 Task: Toggle the complete function calls in the suggest.
Action: Mouse moved to (16, 524)
Screenshot: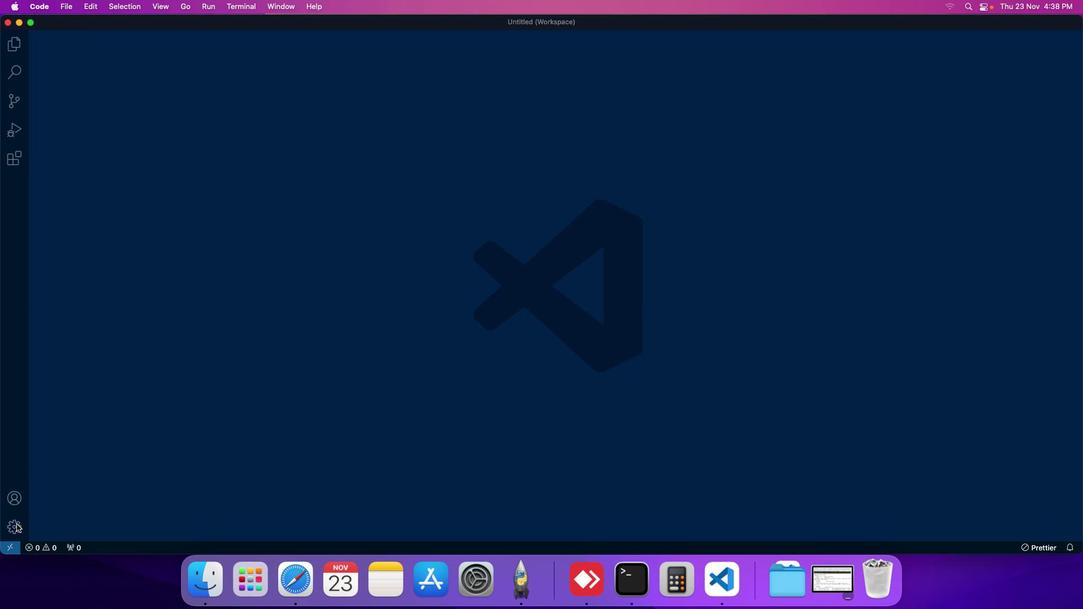 
Action: Mouse pressed left at (16, 524)
Screenshot: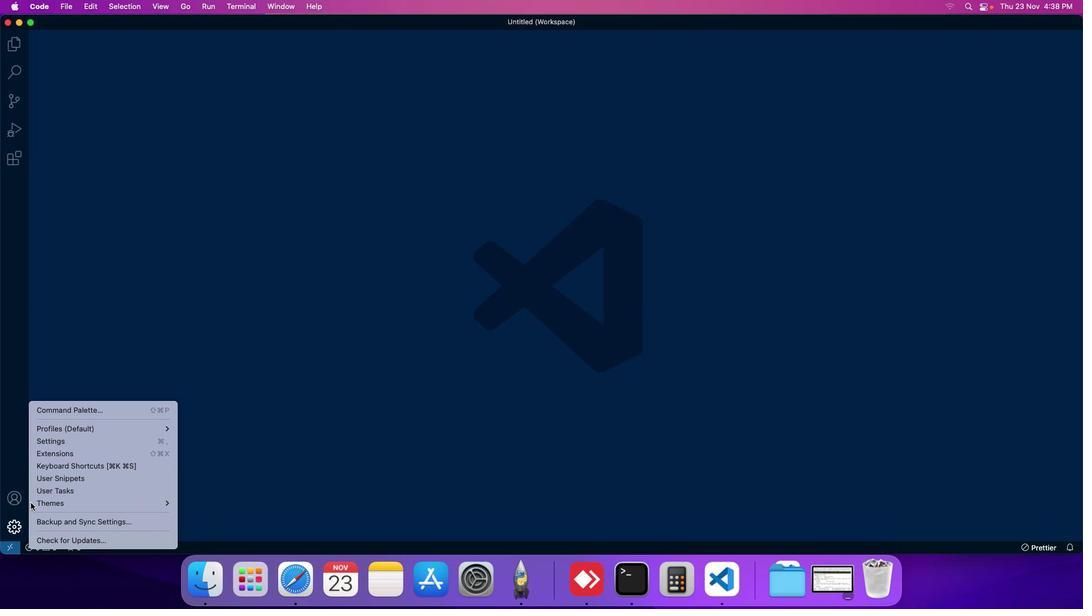 
Action: Mouse moved to (69, 440)
Screenshot: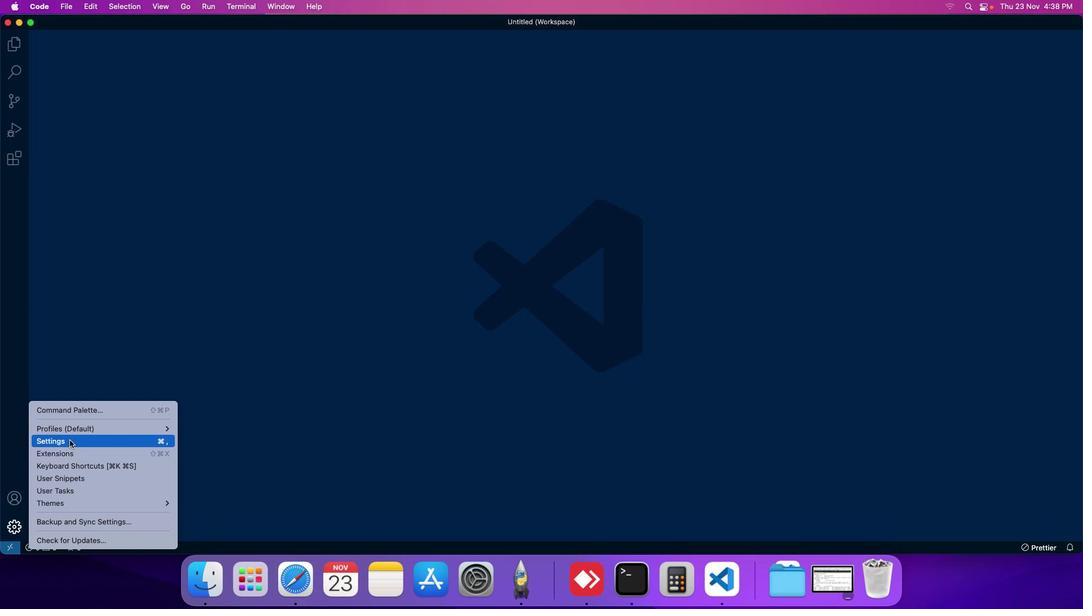 
Action: Mouse pressed left at (69, 440)
Screenshot: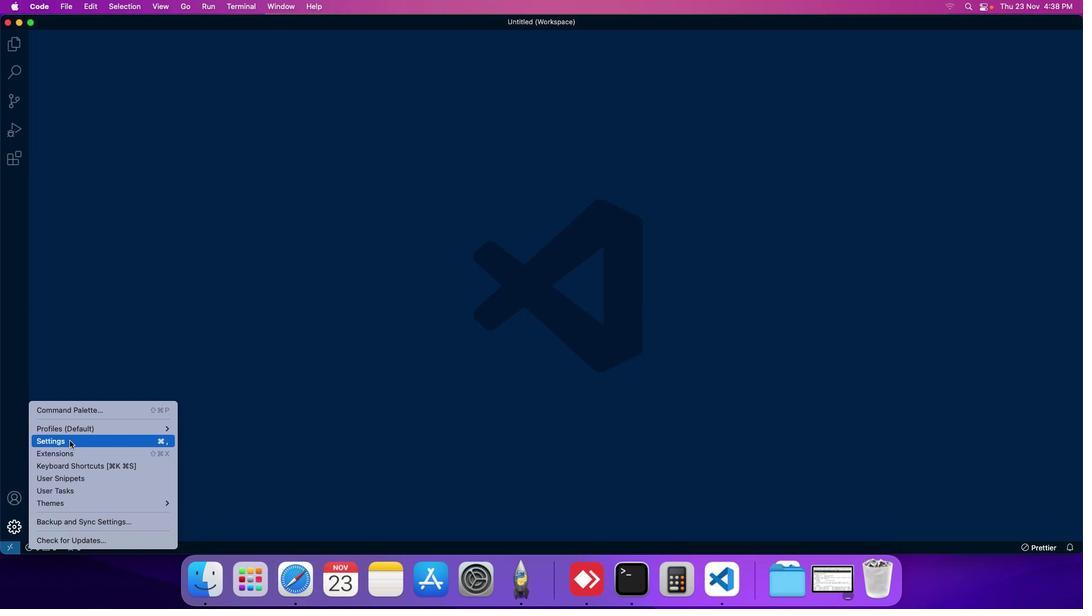 
Action: Mouse moved to (254, 94)
Screenshot: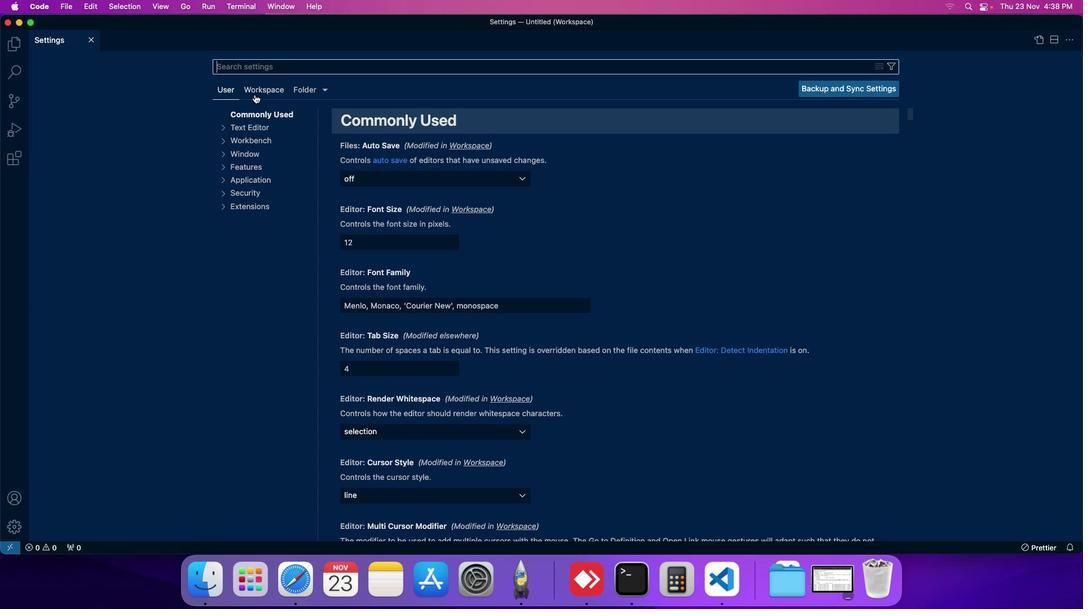 
Action: Mouse pressed left at (254, 94)
Screenshot: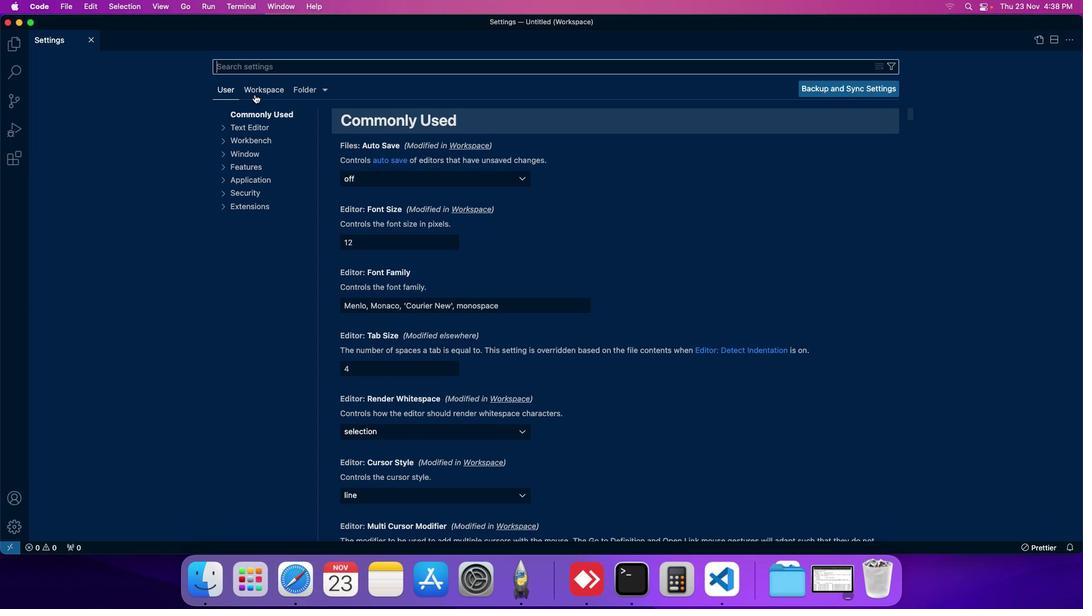 
Action: Mouse moved to (257, 196)
Screenshot: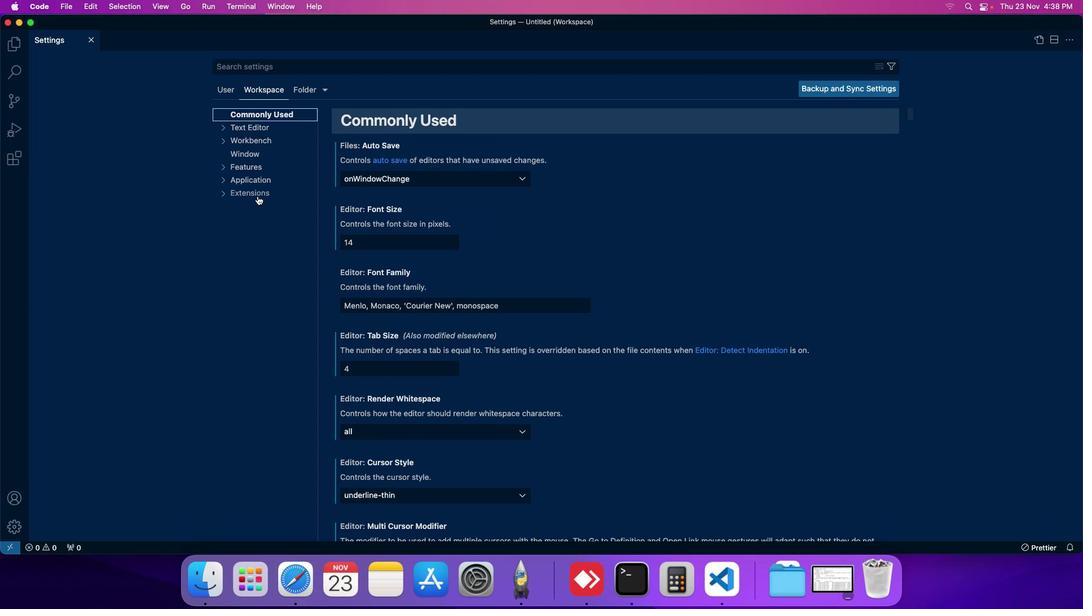 
Action: Mouse pressed left at (257, 196)
Screenshot: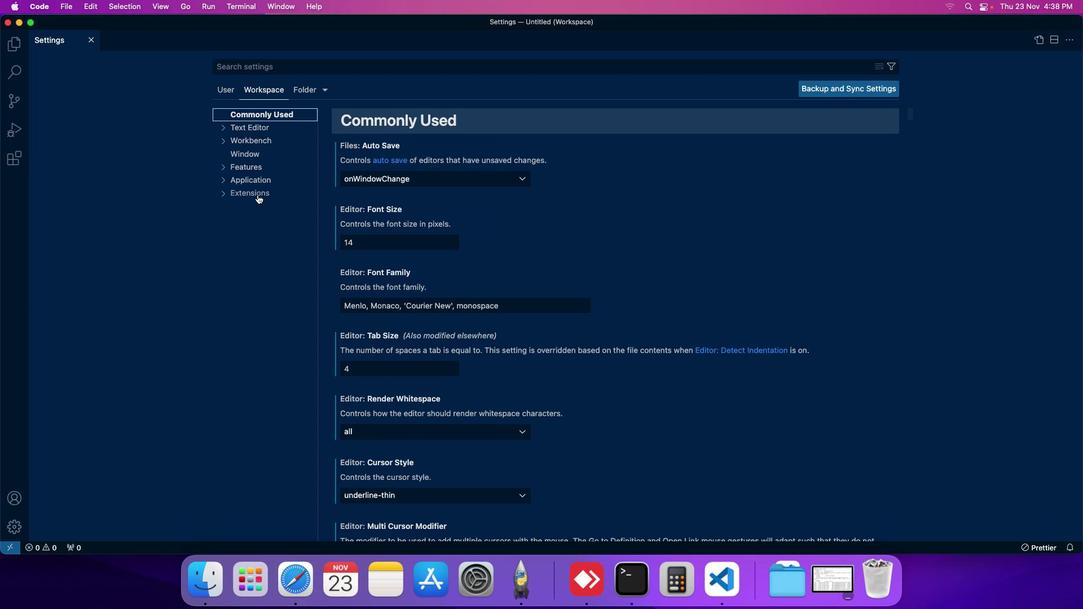 
Action: Mouse moved to (256, 480)
Screenshot: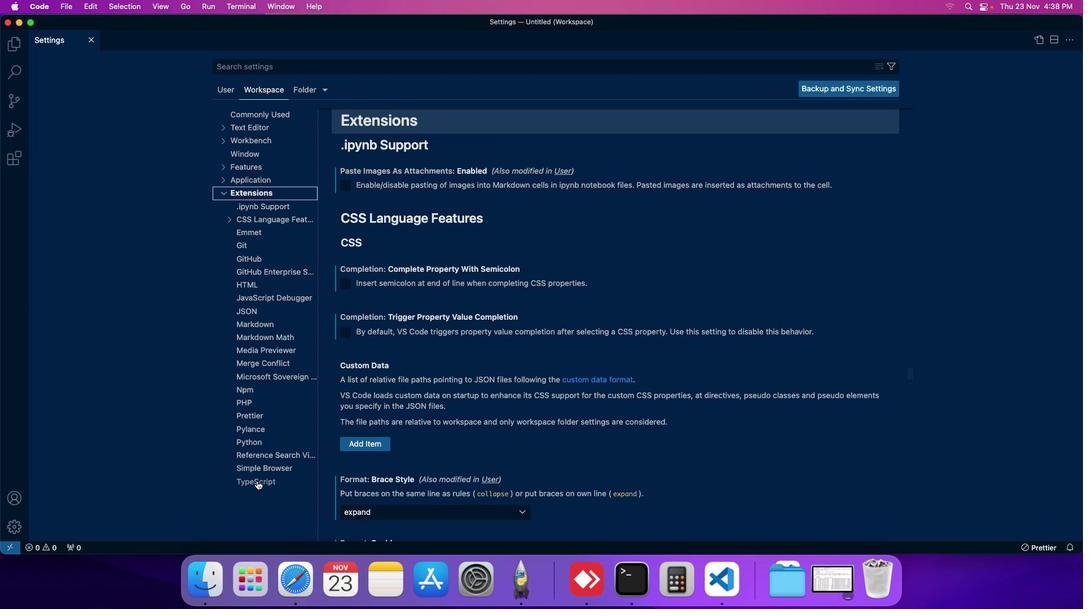 
Action: Mouse pressed left at (256, 480)
Screenshot: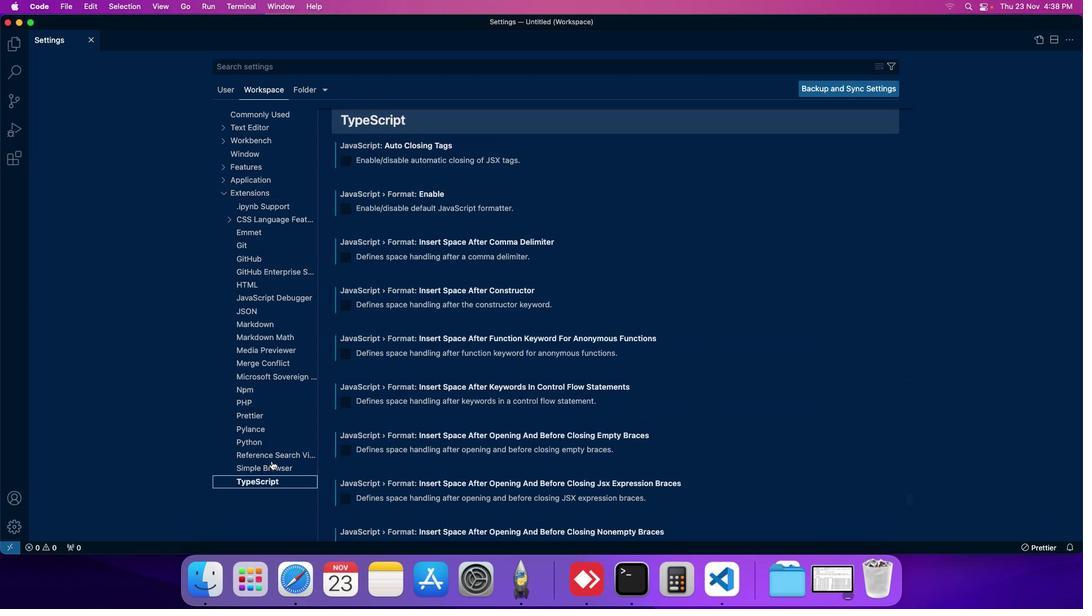 
Action: Mouse moved to (383, 427)
Screenshot: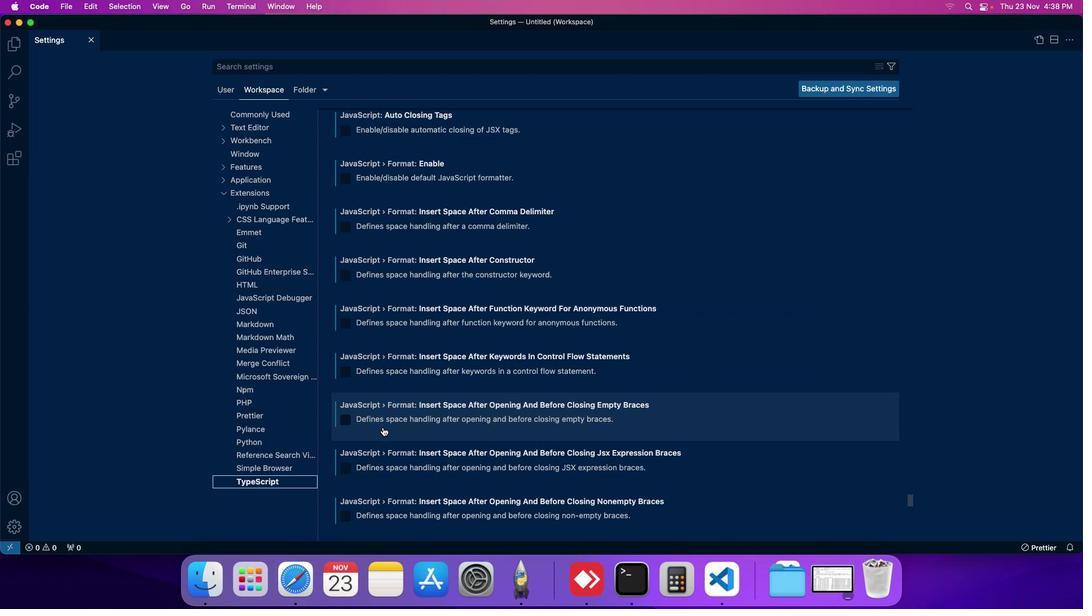 
Action: Mouse scrolled (383, 427) with delta (0, 0)
Screenshot: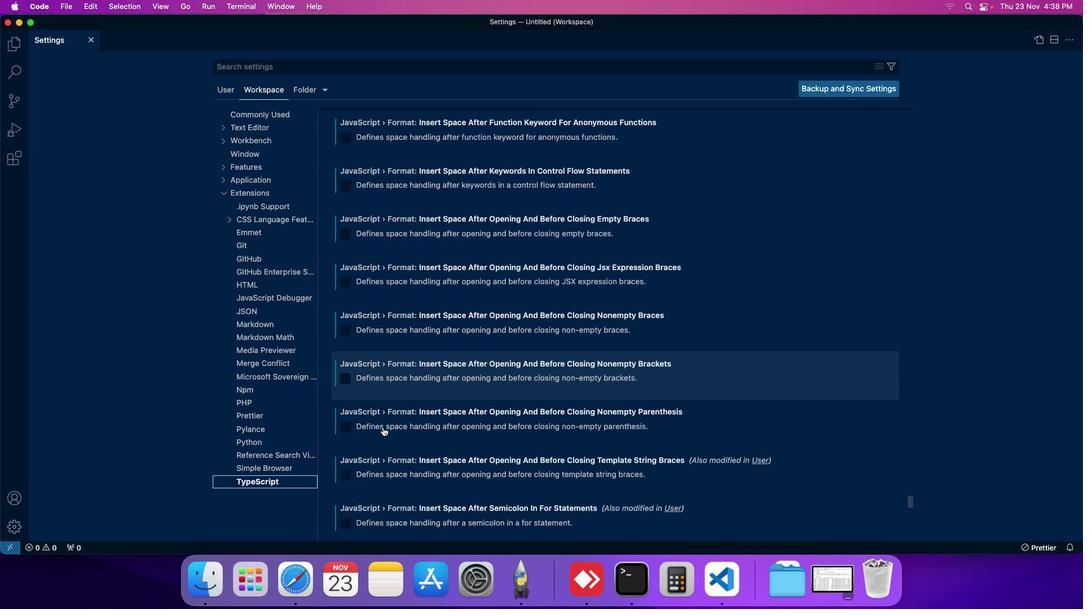 
Action: Mouse scrolled (383, 427) with delta (0, 0)
Screenshot: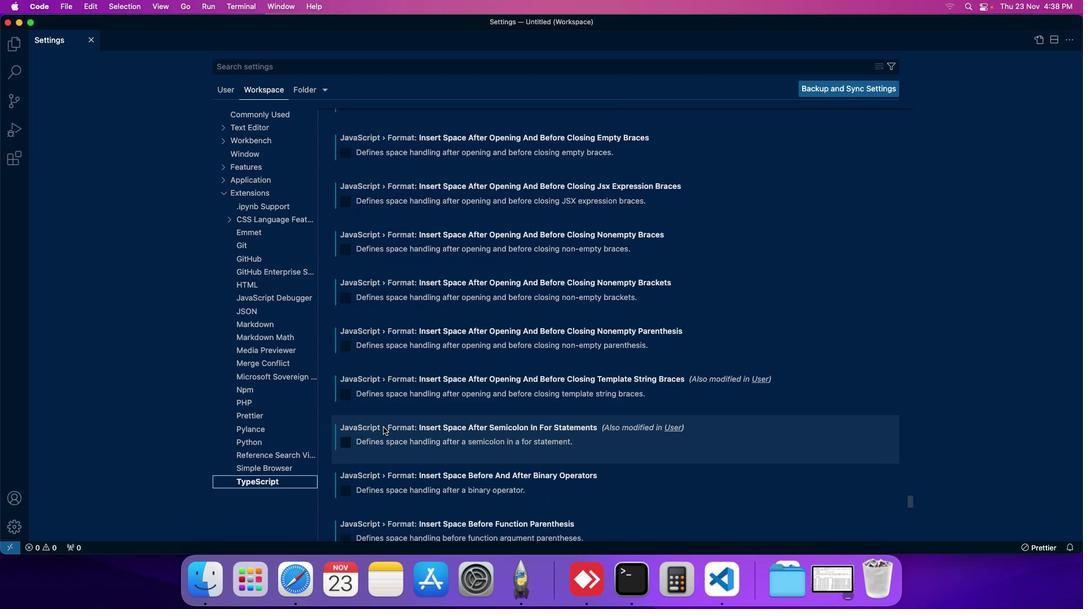 
Action: Mouse moved to (383, 427)
Screenshot: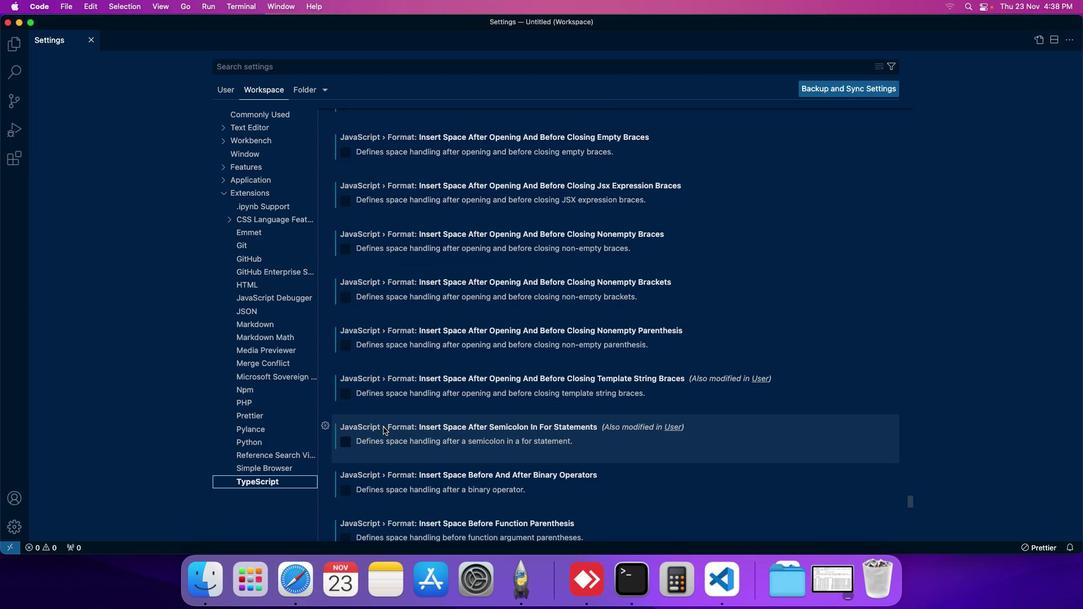 
Action: Mouse scrolled (383, 427) with delta (0, 0)
Screenshot: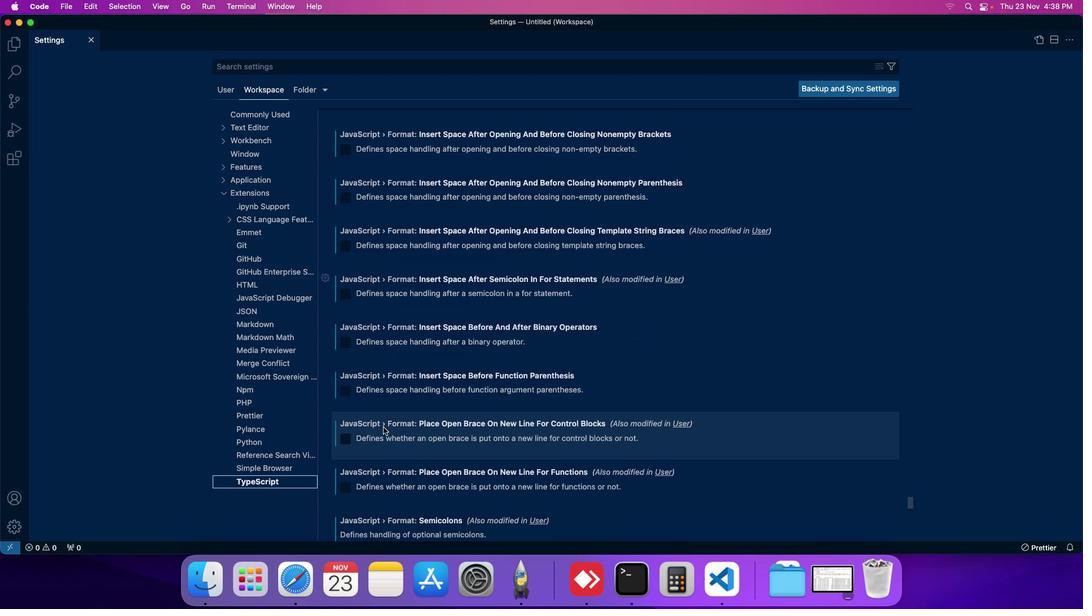 
Action: Mouse scrolled (383, 427) with delta (0, 0)
Screenshot: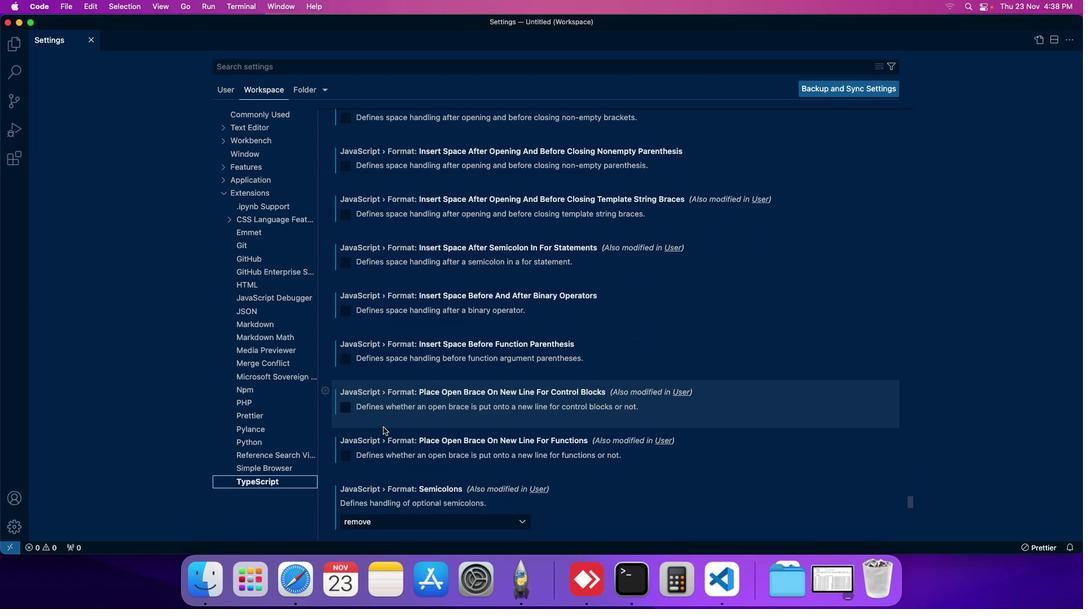 
Action: Mouse scrolled (383, 427) with delta (0, 0)
Screenshot: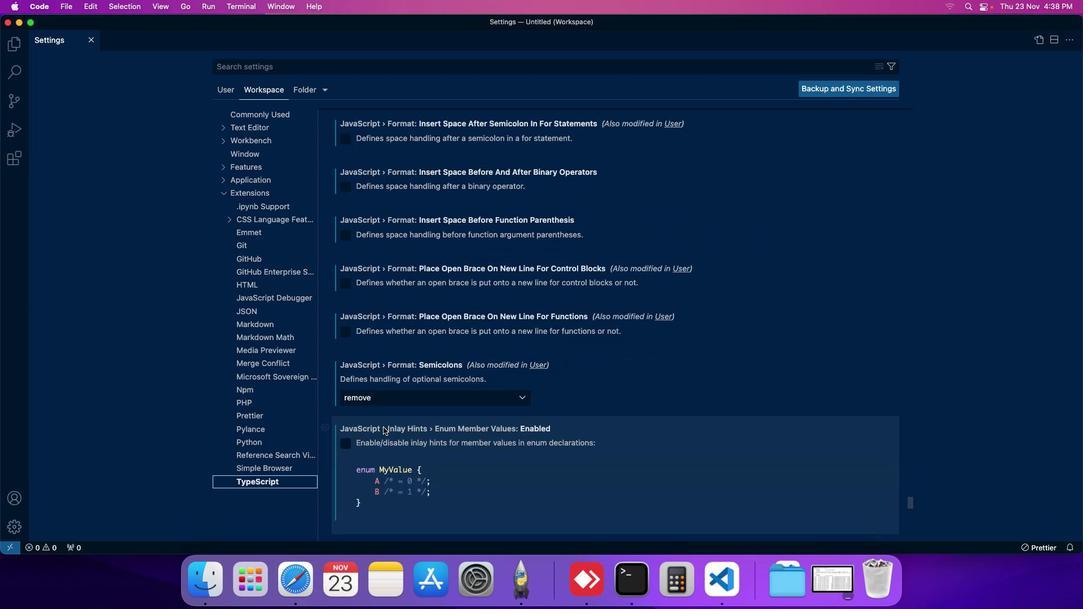 
Action: Mouse scrolled (383, 427) with delta (0, 0)
Screenshot: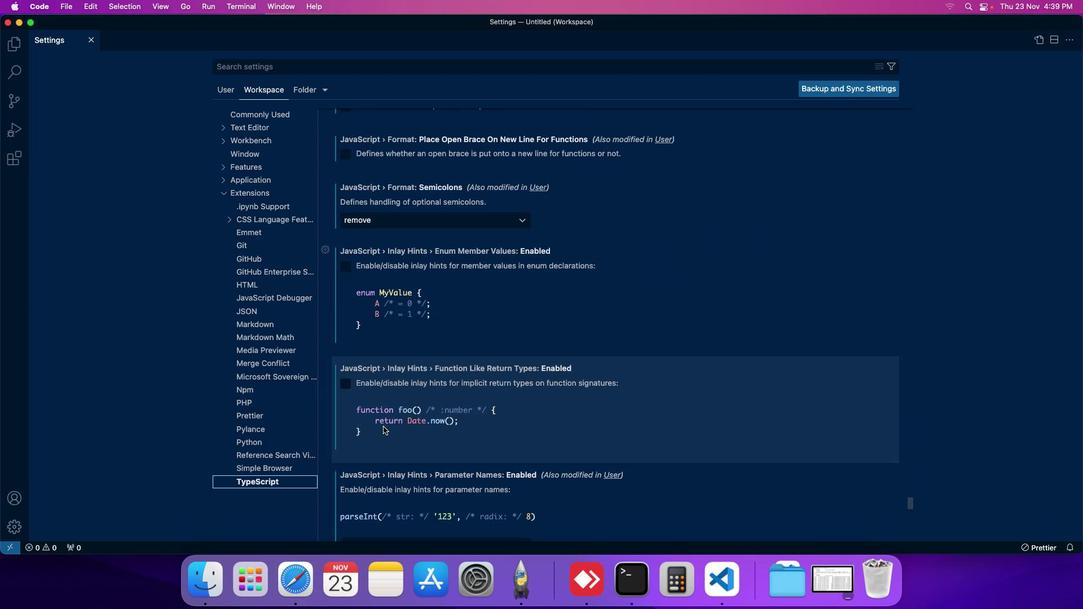 
Action: Mouse scrolled (383, 427) with delta (0, 0)
Screenshot: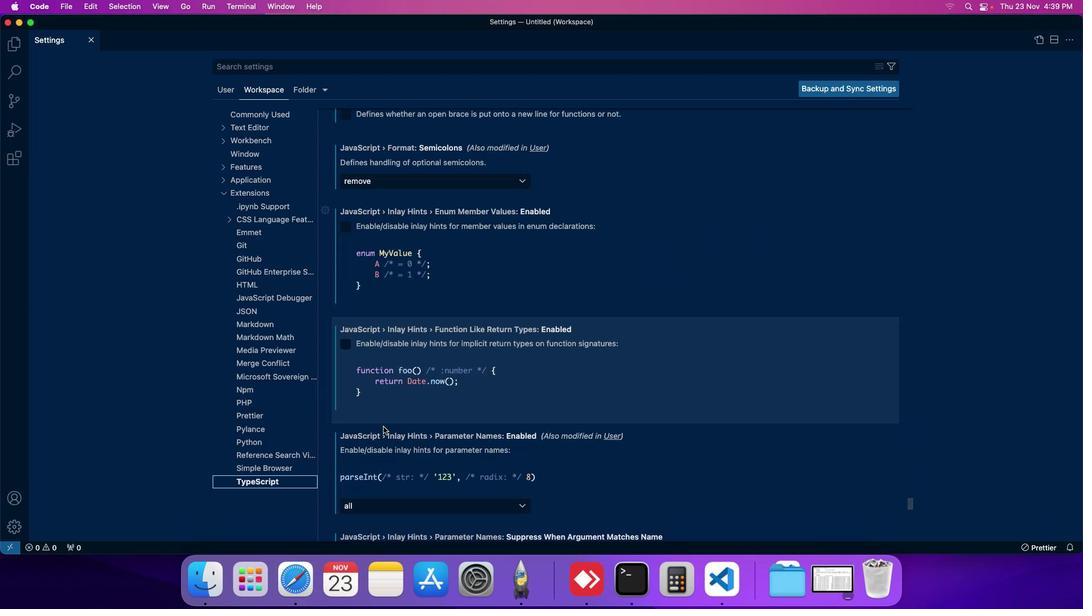 
Action: Mouse moved to (383, 426)
Screenshot: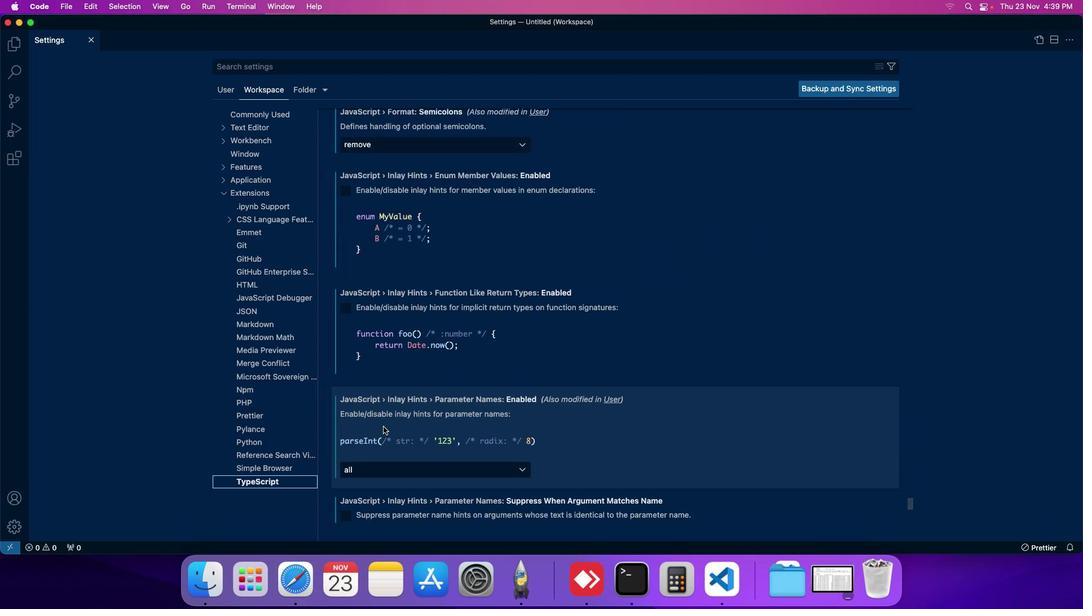 
Action: Mouse scrolled (383, 426) with delta (0, 0)
Screenshot: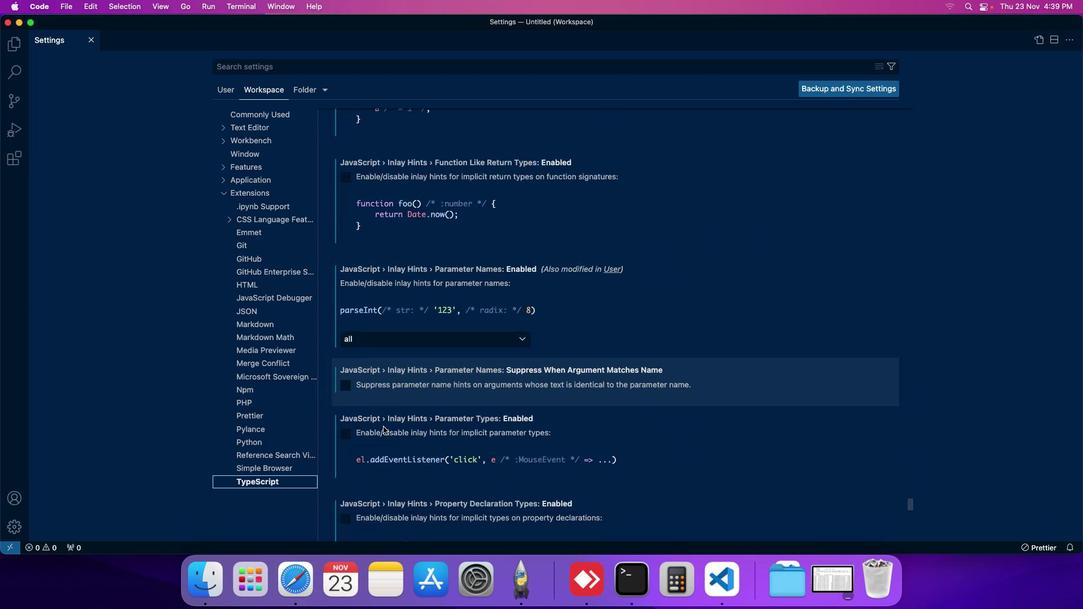 
Action: Mouse scrolled (383, 426) with delta (0, 0)
Screenshot: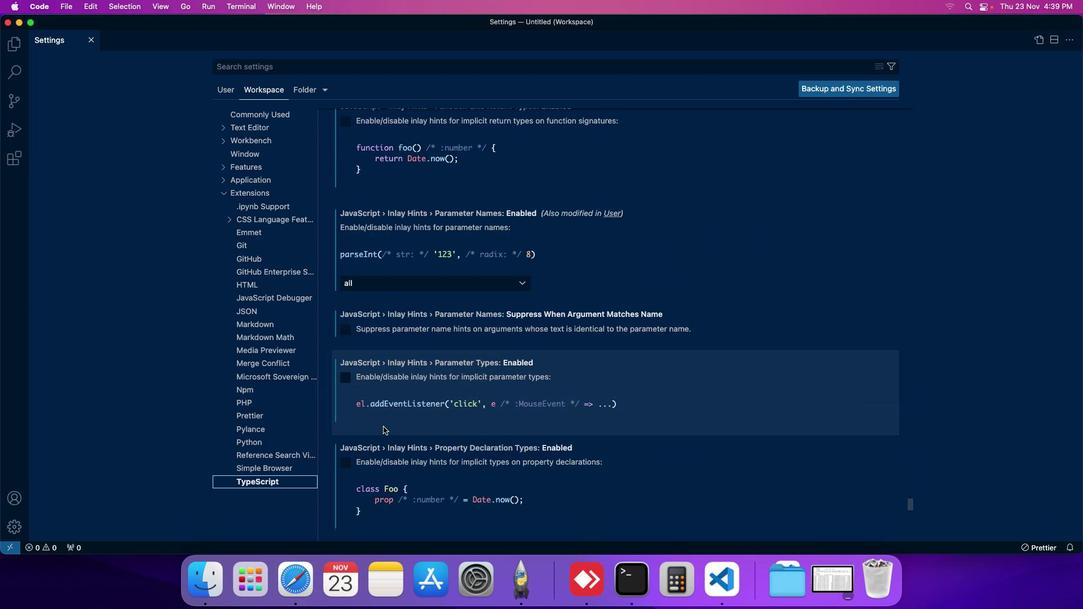 
Action: Mouse scrolled (383, 426) with delta (0, 0)
Screenshot: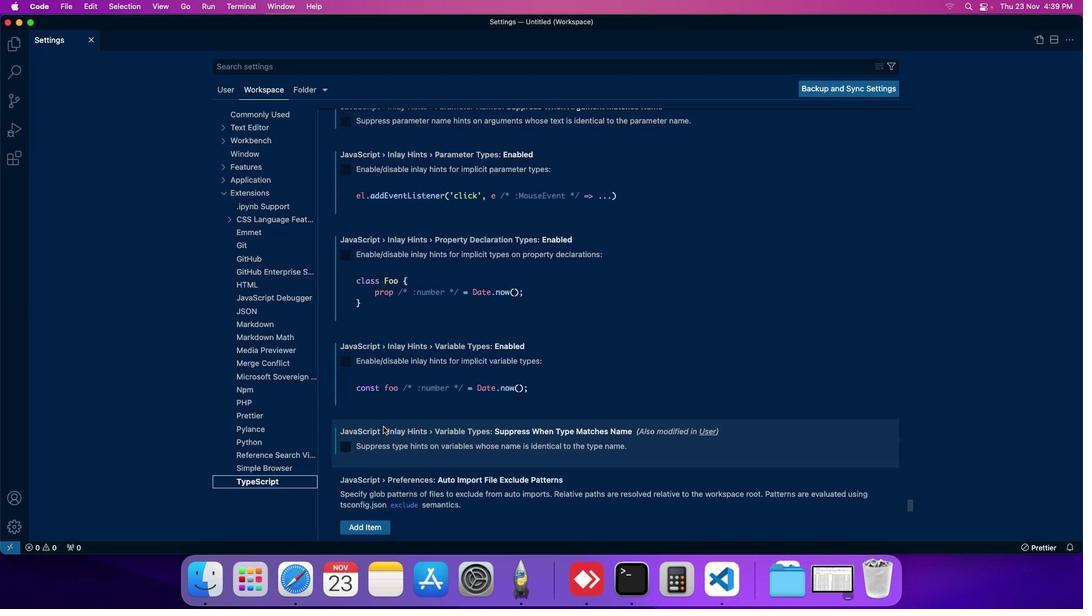 
Action: Mouse scrolled (383, 426) with delta (0, 0)
Screenshot: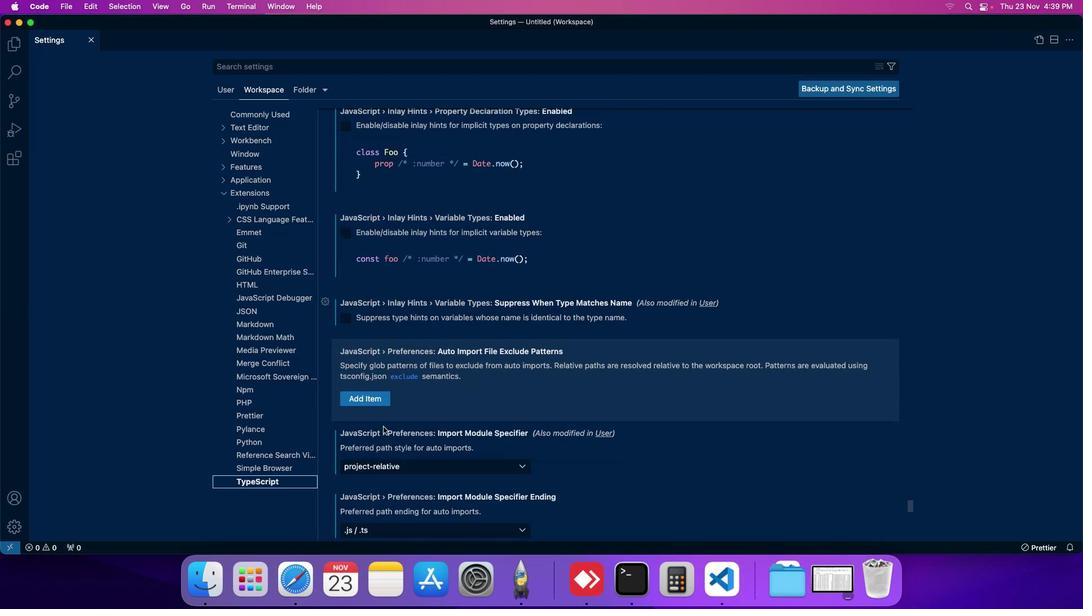 
Action: Mouse scrolled (383, 426) with delta (0, 0)
Screenshot: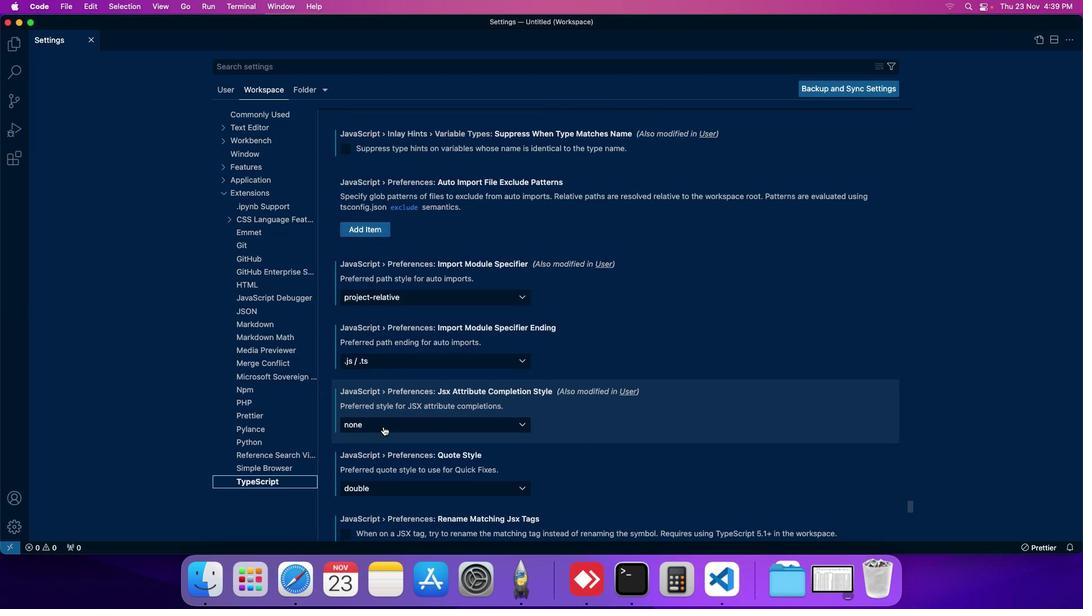
Action: Mouse moved to (383, 426)
Screenshot: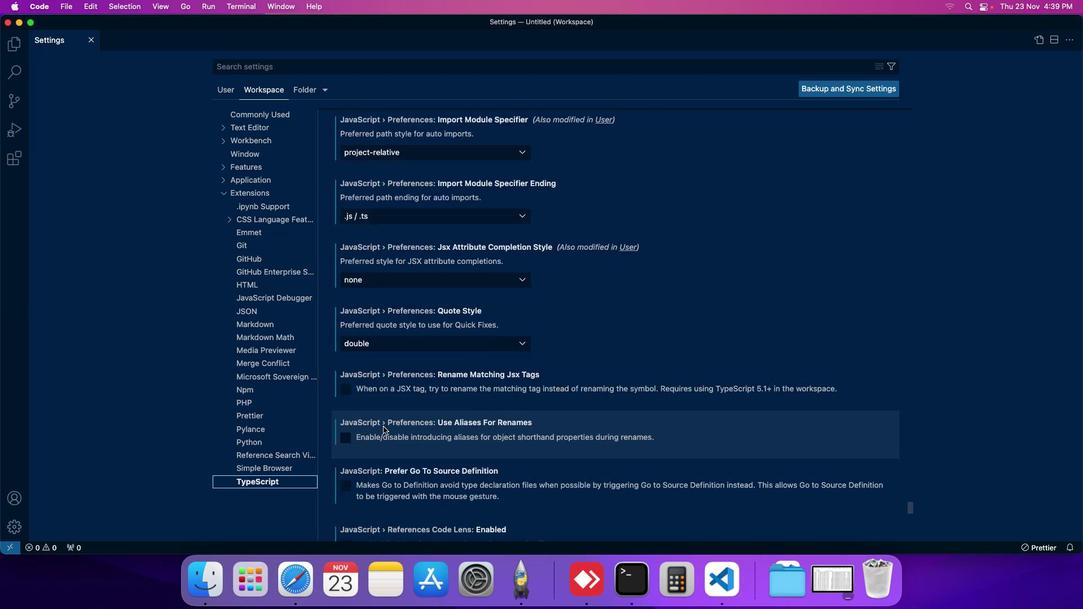 
Action: Mouse scrolled (383, 426) with delta (0, 0)
Screenshot: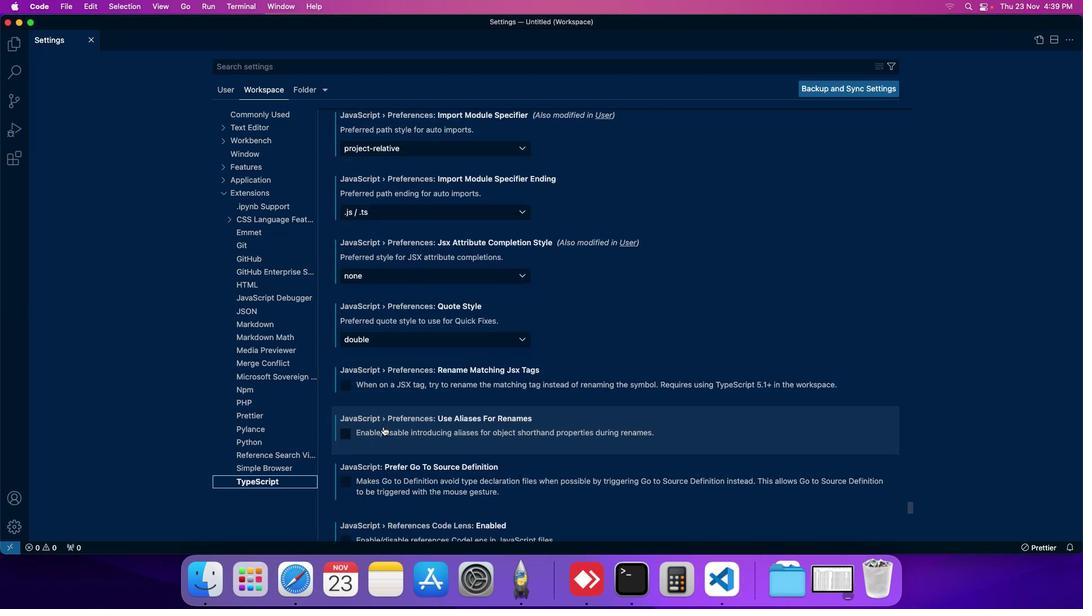
Action: Mouse scrolled (383, 426) with delta (0, 0)
Screenshot: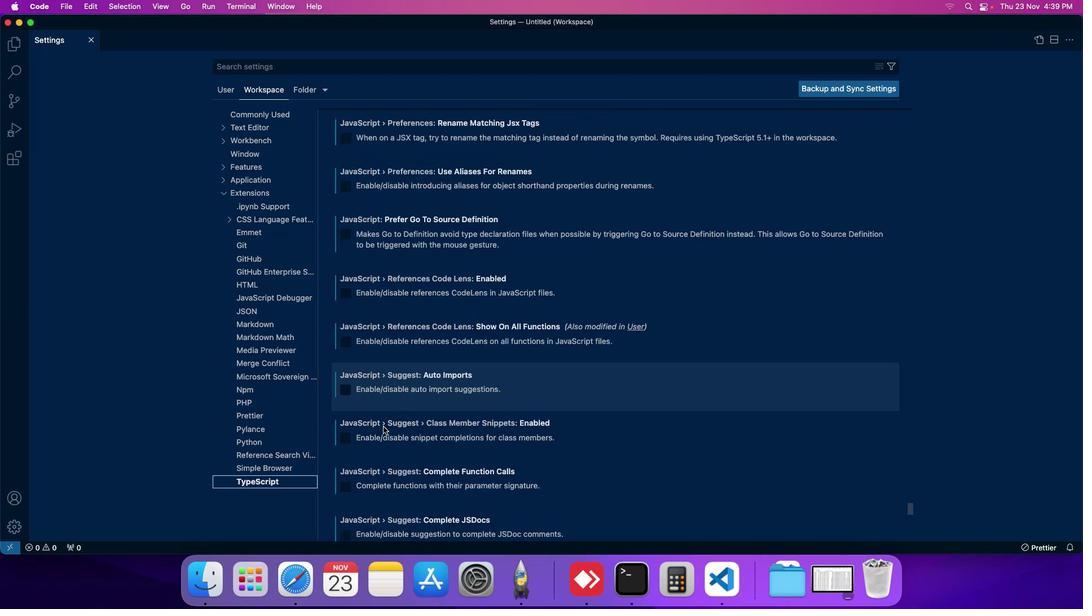 
Action: Mouse scrolled (383, 426) with delta (0, 0)
Screenshot: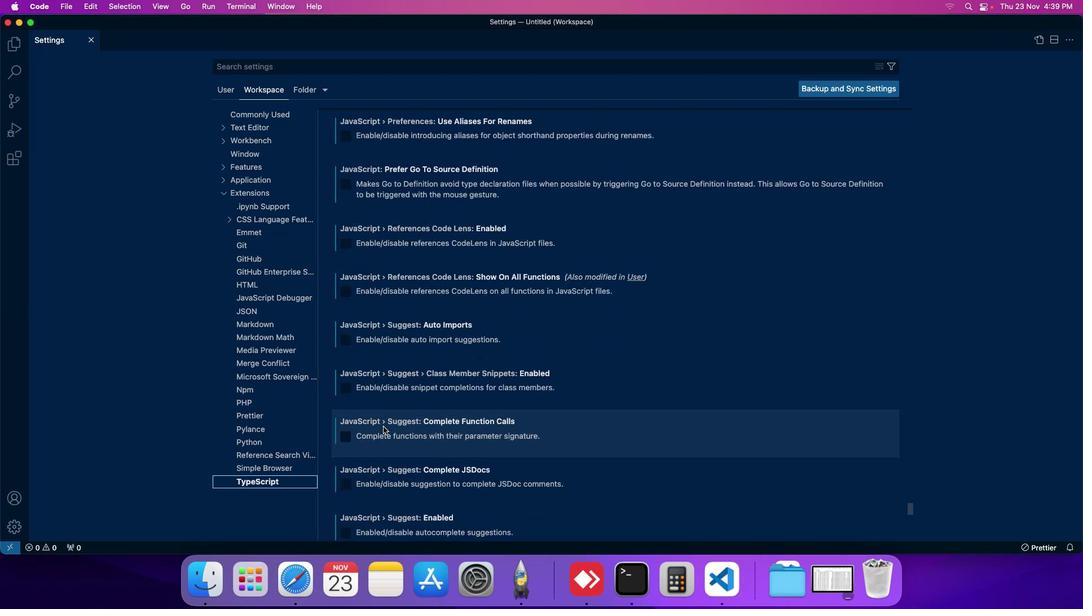 
Action: Mouse scrolled (383, 426) with delta (0, 0)
Screenshot: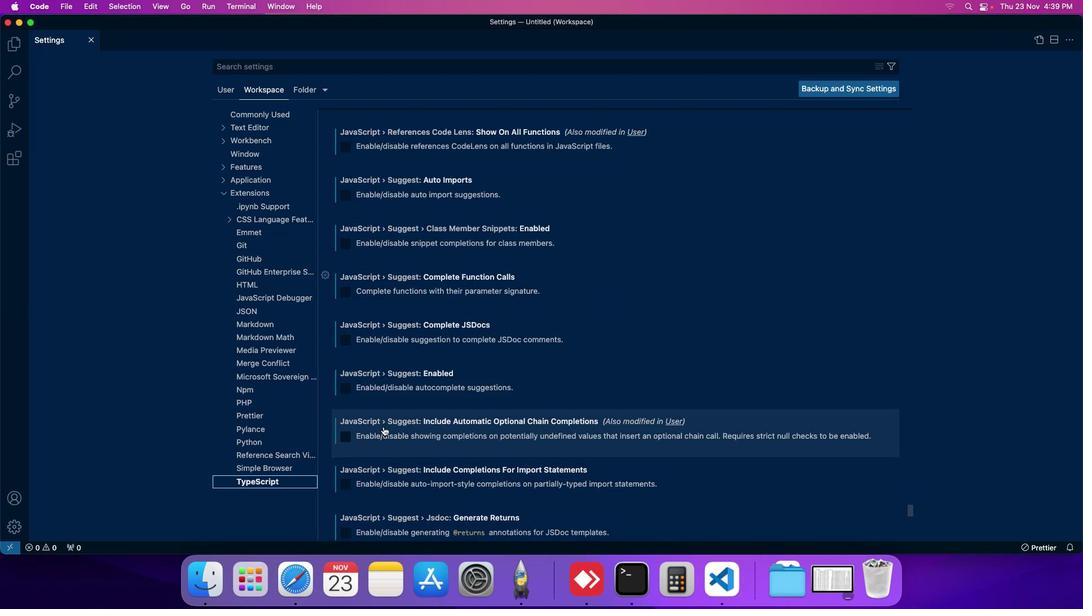 
Action: Mouse scrolled (383, 426) with delta (0, 0)
Screenshot: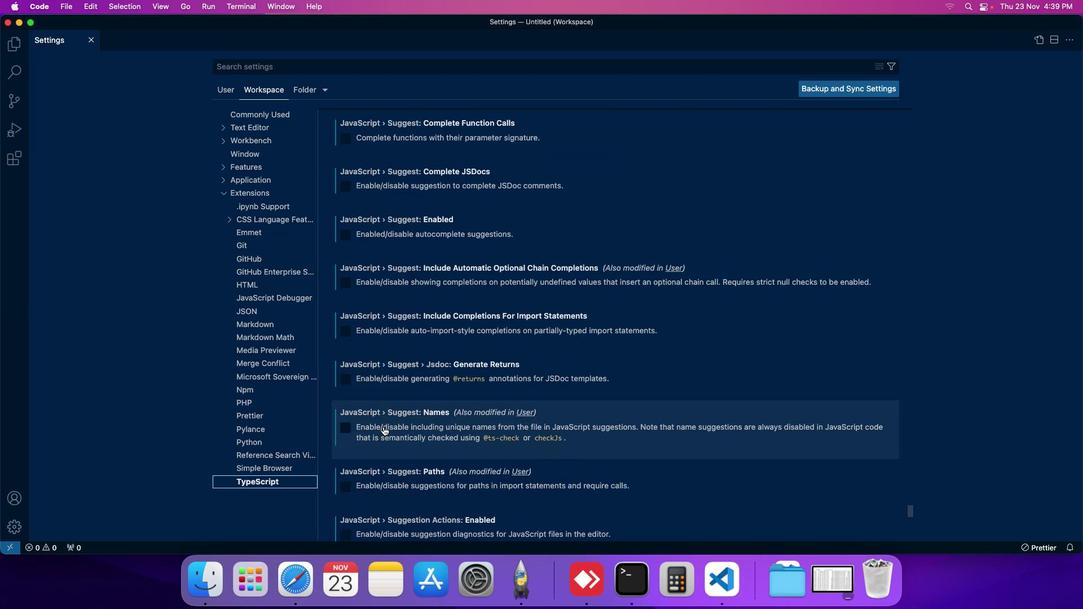 
Action: Mouse scrolled (383, 426) with delta (0, 0)
Screenshot: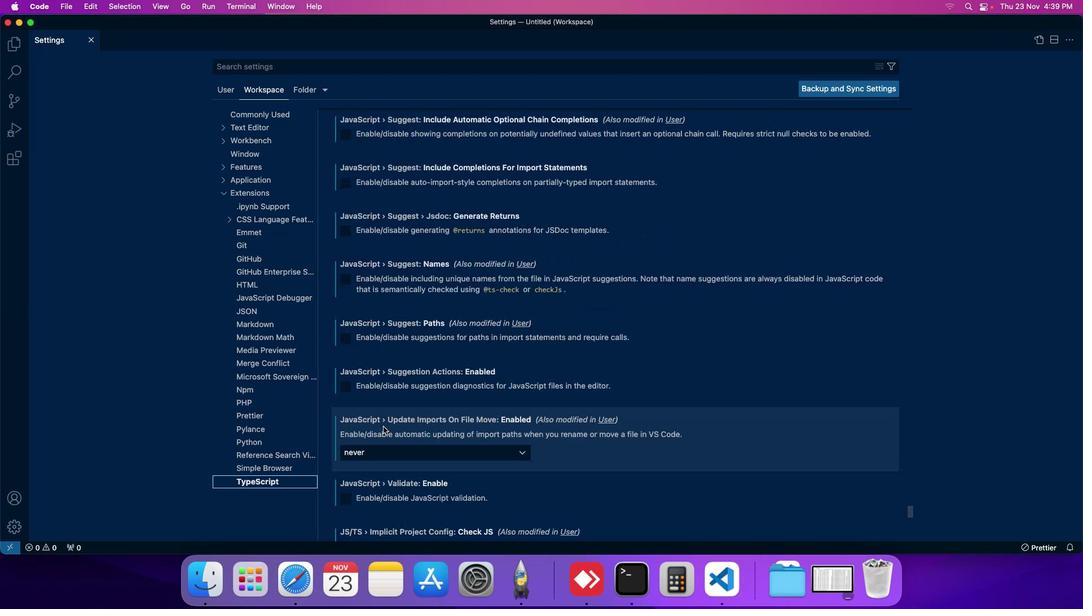 
Action: Mouse scrolled (383, 426) with delta (0, 0)
Screenshot: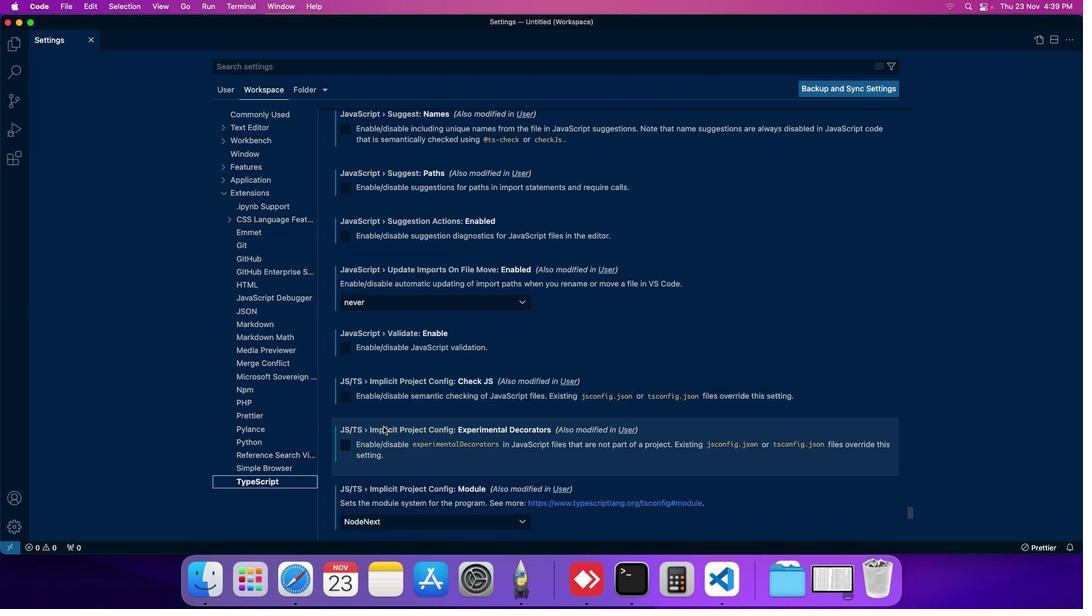 
Action: Mouse scrolled (383, 426) with delta (0, 0)
Screenshot: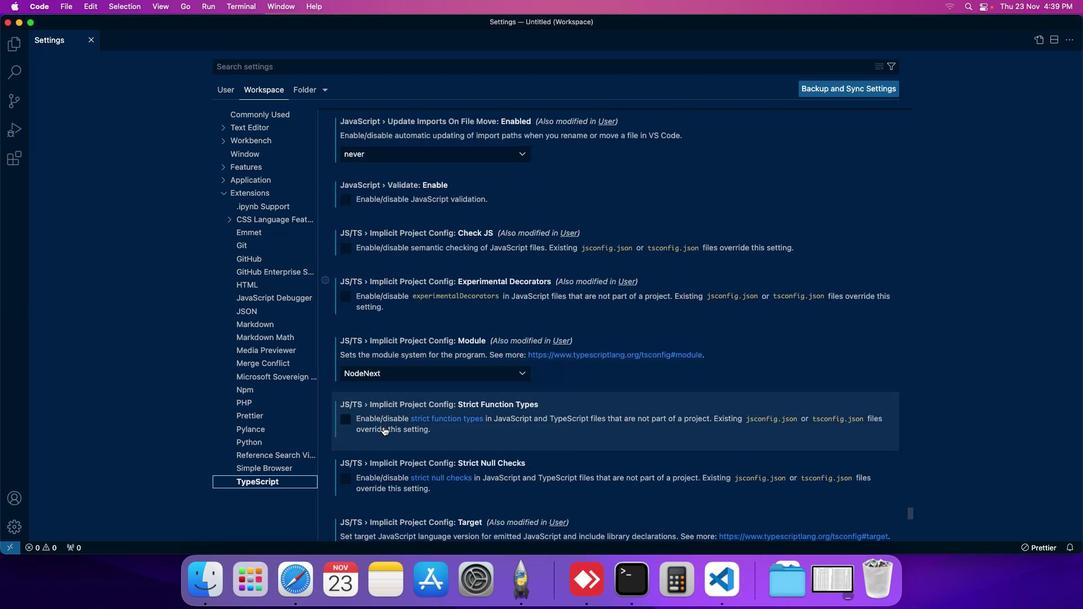 
Action: Mouse scrolled (383, 426) with delta (0, 0)
Screenshot: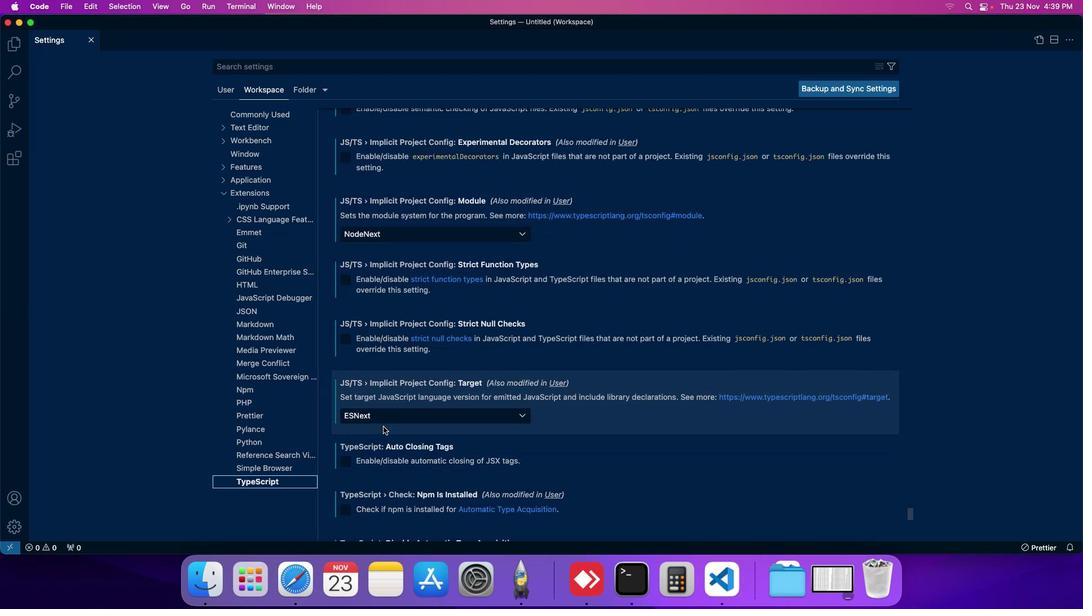 
Action: Mouse scrolled (383, 426) with delta (0, 0)
Screenshot: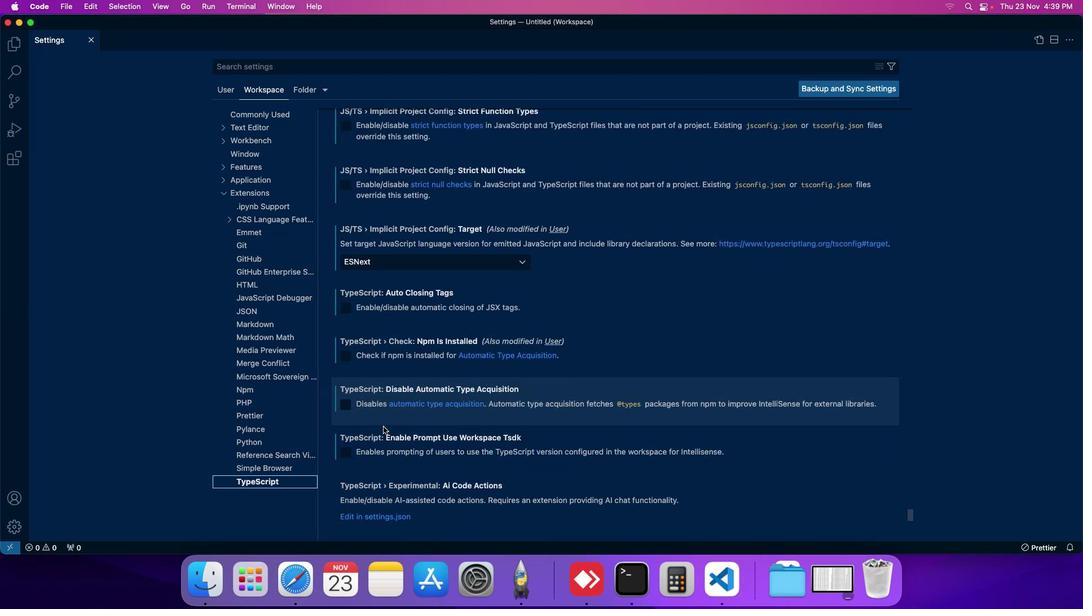 
Action: Mouse scrolled (383, 426) with delta (0, 0)
Screenshot: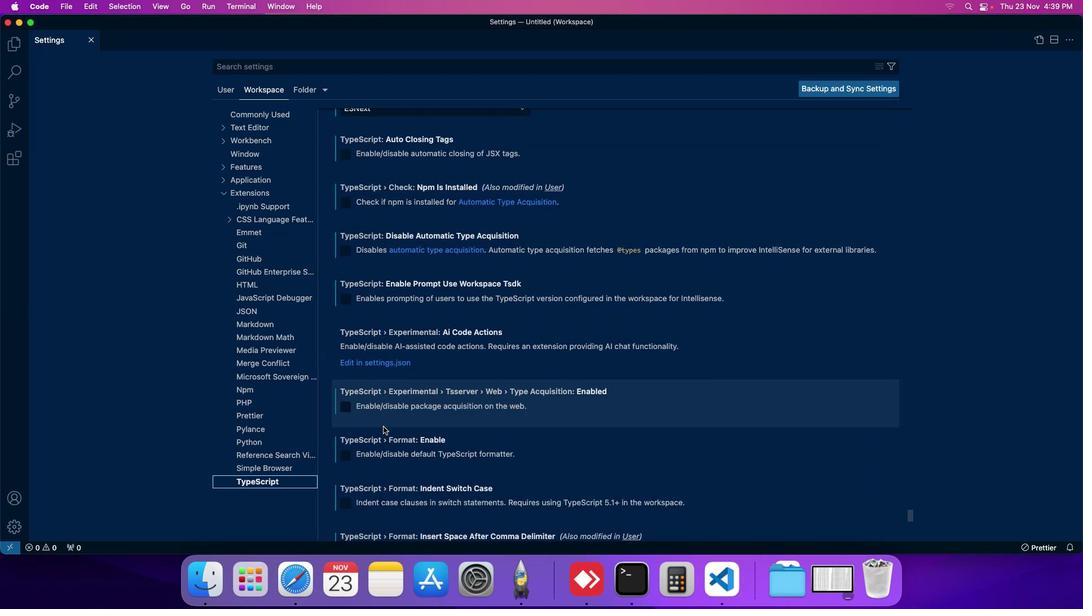 
Action: Mouse scrolled (383, 426) with delta (0, 0)
Screenshot: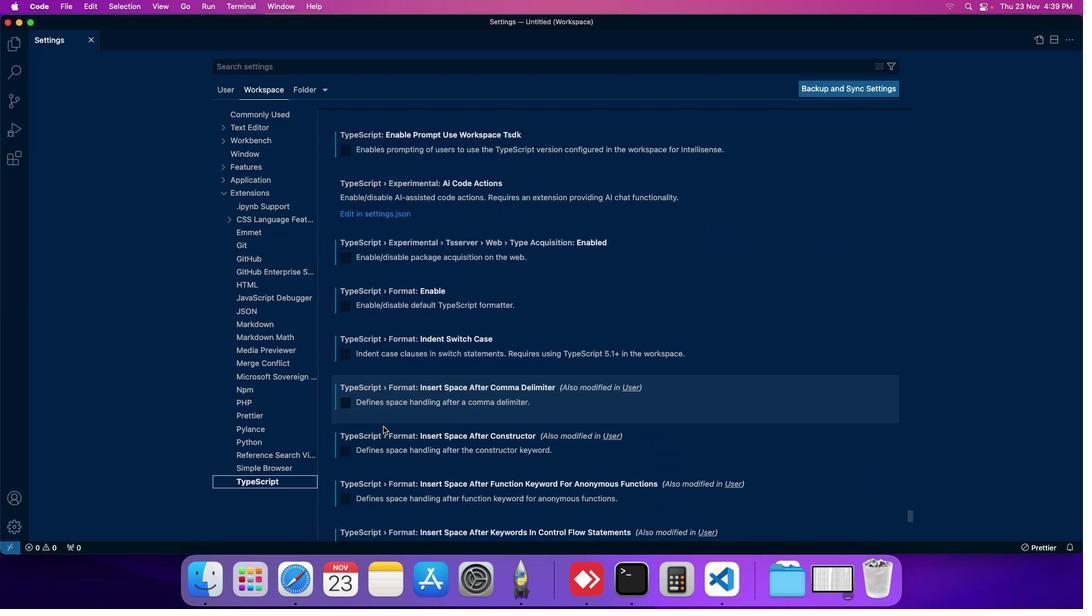 
Action: Mouse scrolled (383, 426) with delta (0, 0)
Screenshot: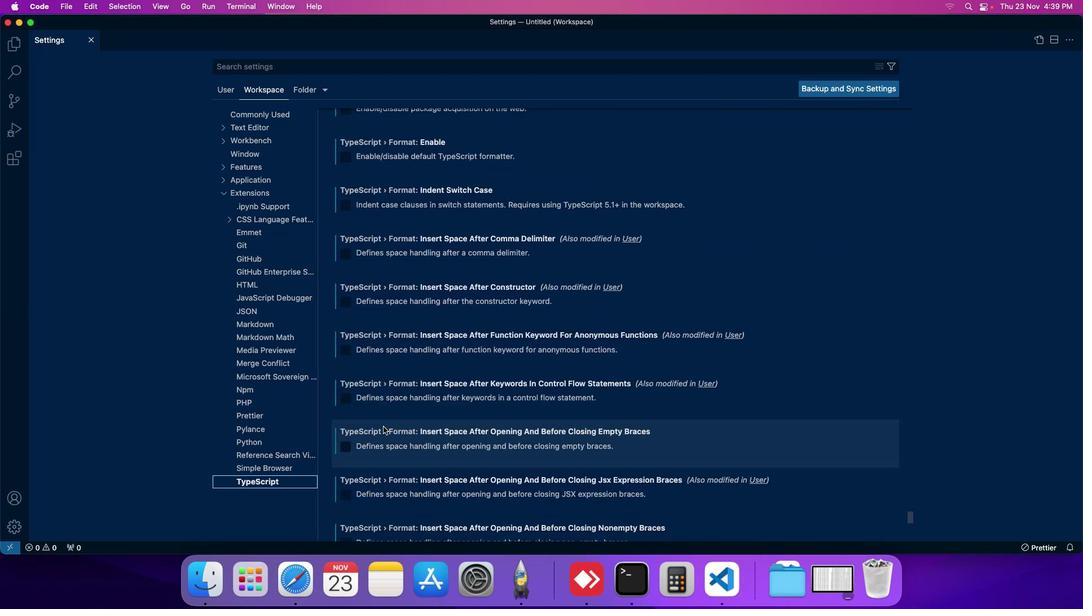 
Action: Mouse scrolled (383, 426) with delta (0, 0)
Screenshot: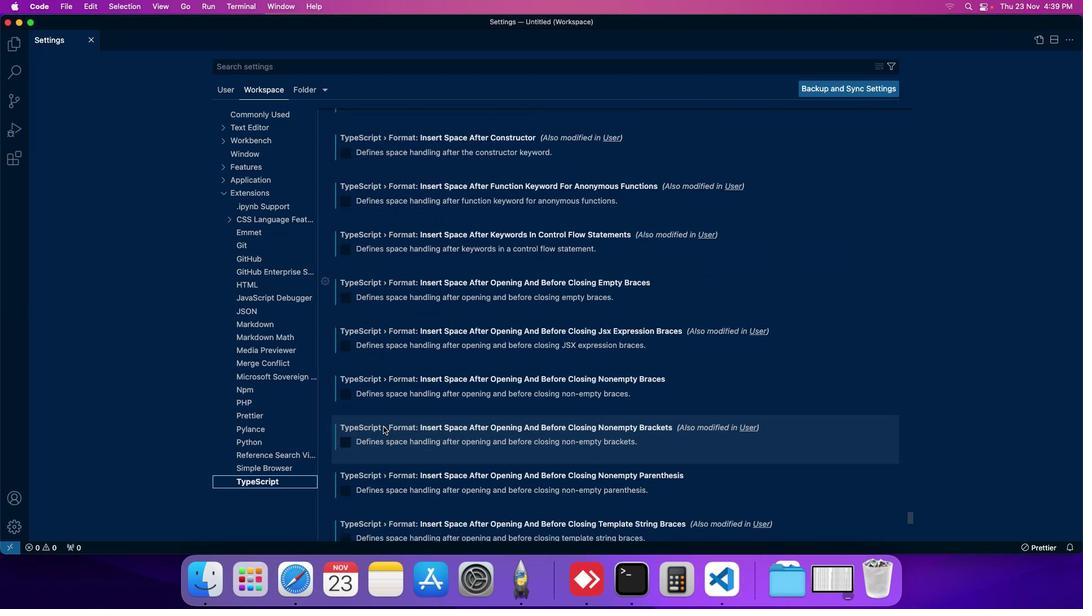 
Action: Mouse scrolled (383, 426) with delta (0, 0)
Screenshot: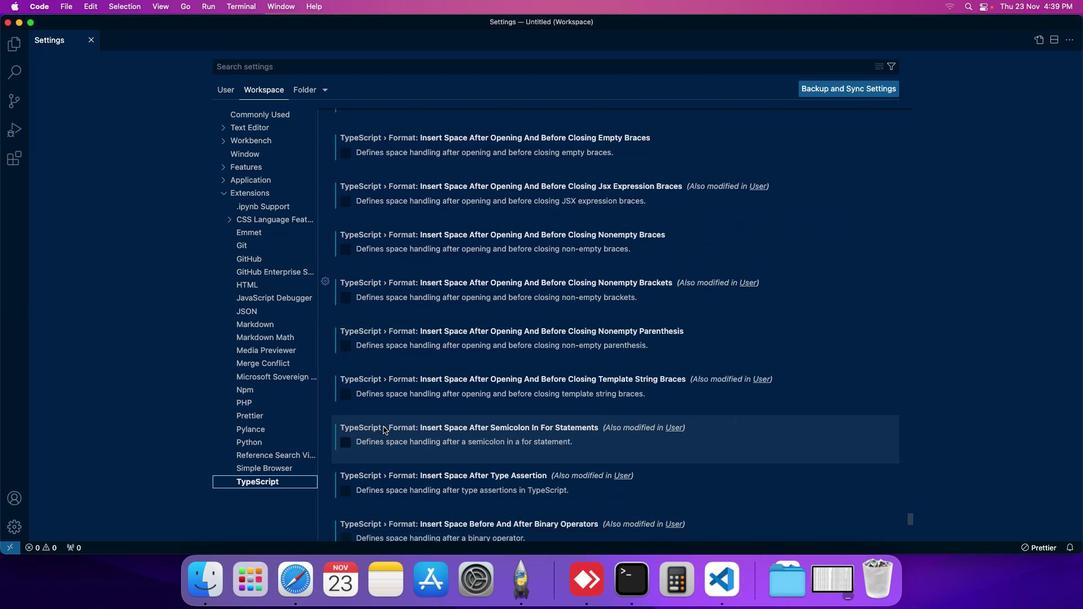 
Action: Mouse scrolled (383, 426) with delta (0, 0)
Screenshot: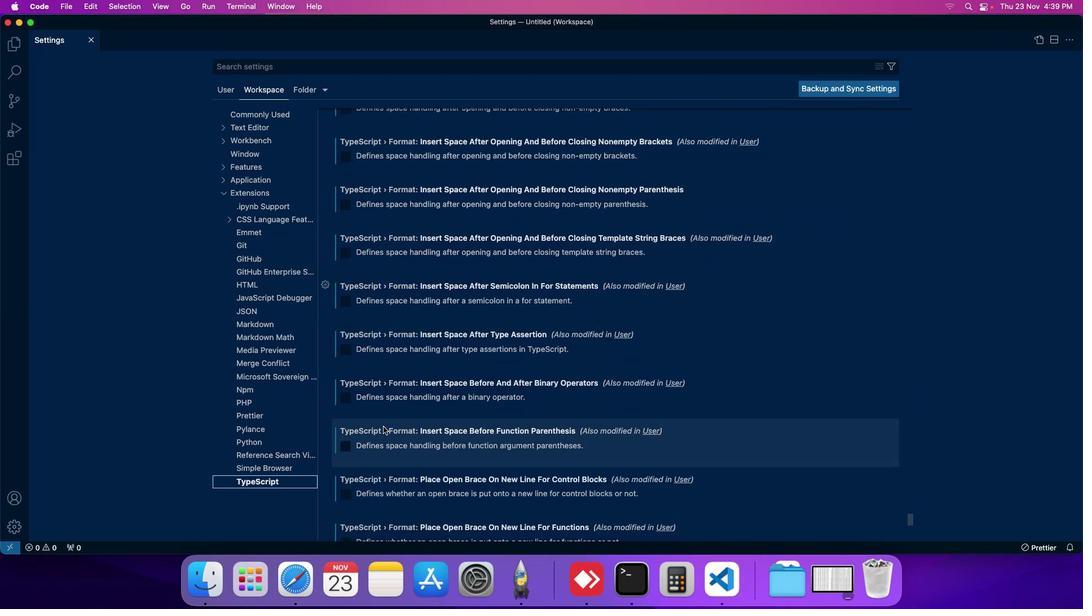 
Action: Mouse scrolled (383, 426) with delta (0, 0)
Screenshot: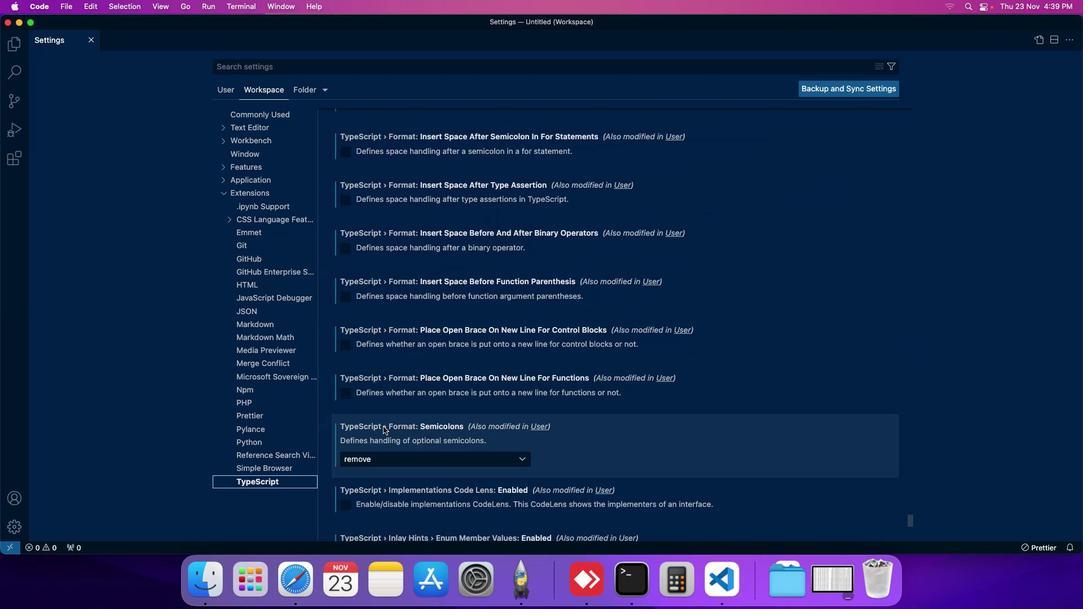
Action: Mouse scrolled (383, 426) with delta (0, 0)
Screenshot: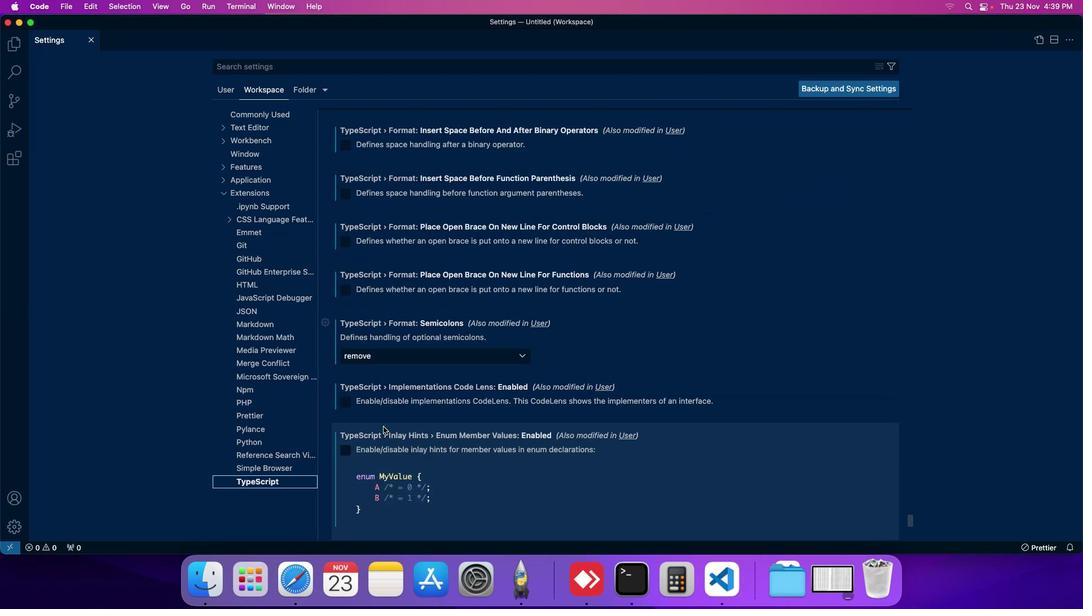 
Action: Mouse scrolled (383, 426) with delta (0, 0)
Screenshot: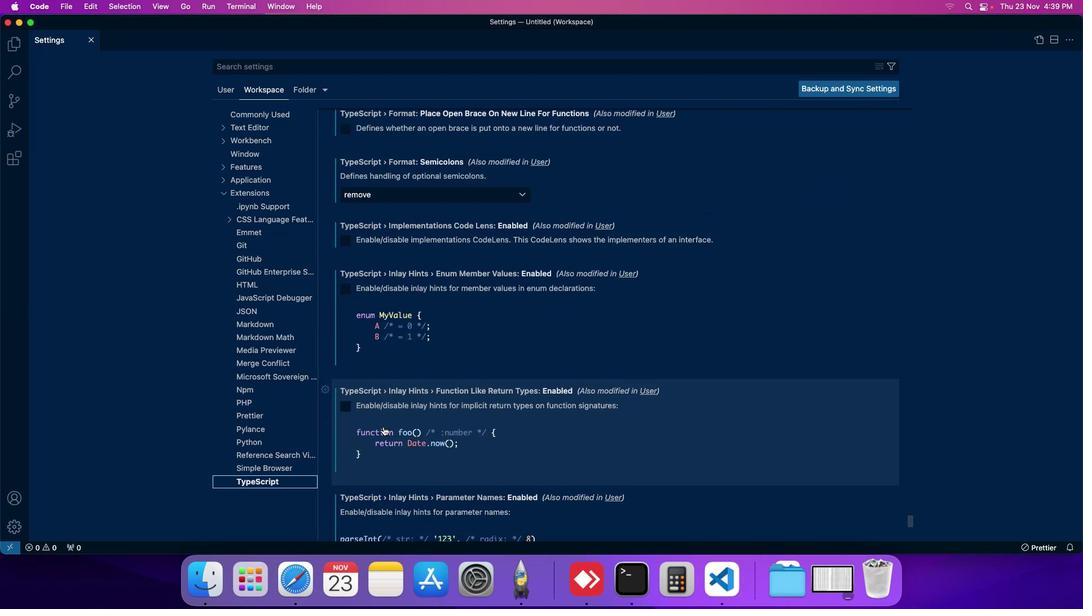 
Action: Mouse scrolled (383, 426) with delta (0, 0)
Screenshot: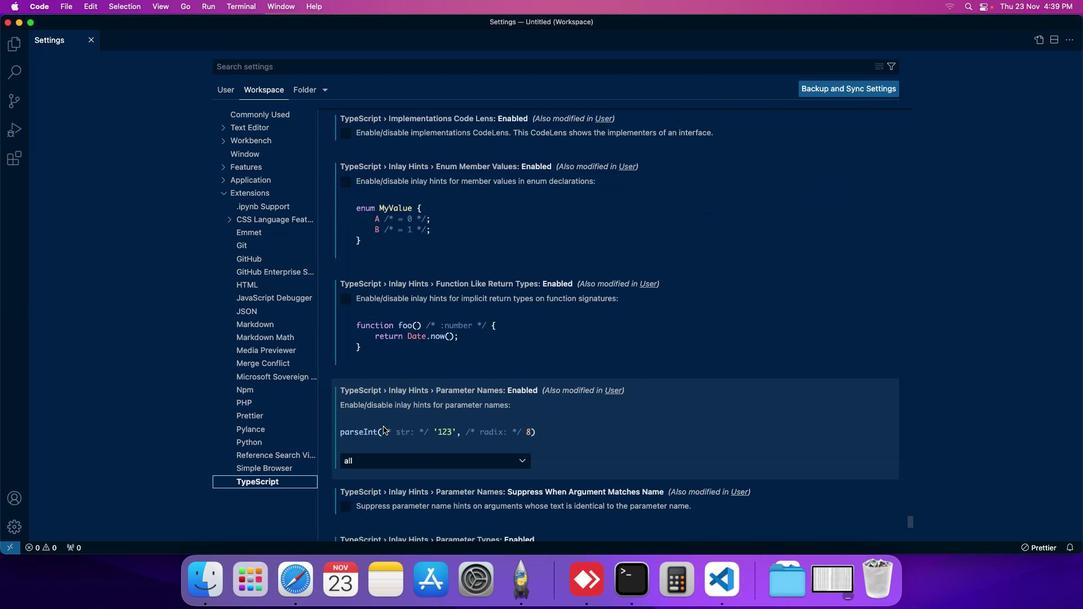 
Action: Mouse scrolled (383, 426) with delta (0, 0)
Screenshot: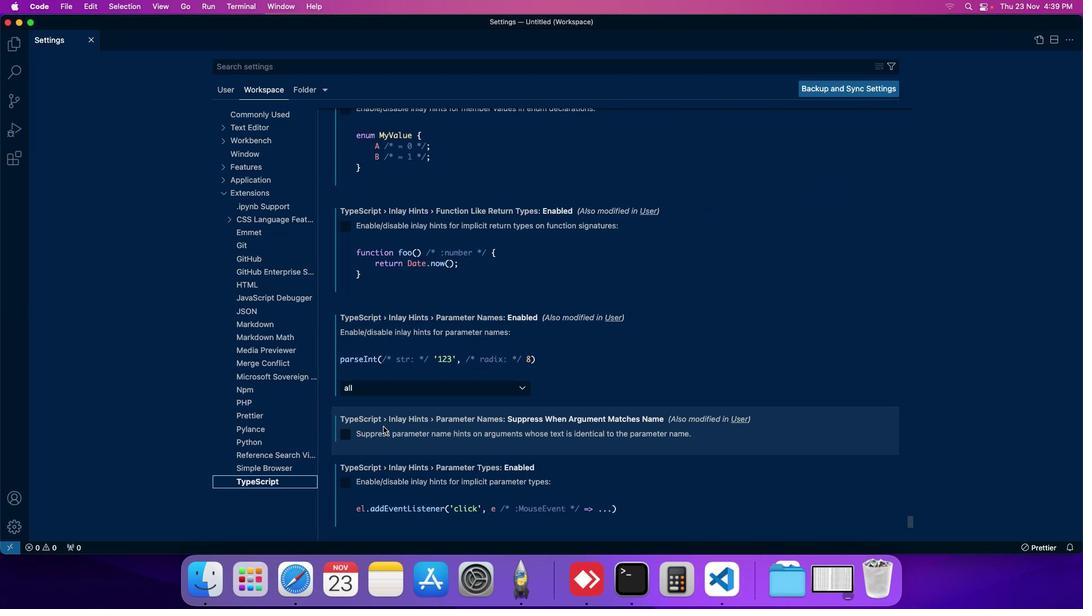 
Action: Mouse scrolled (383, 426) with delta (0, 0)
Screenshot: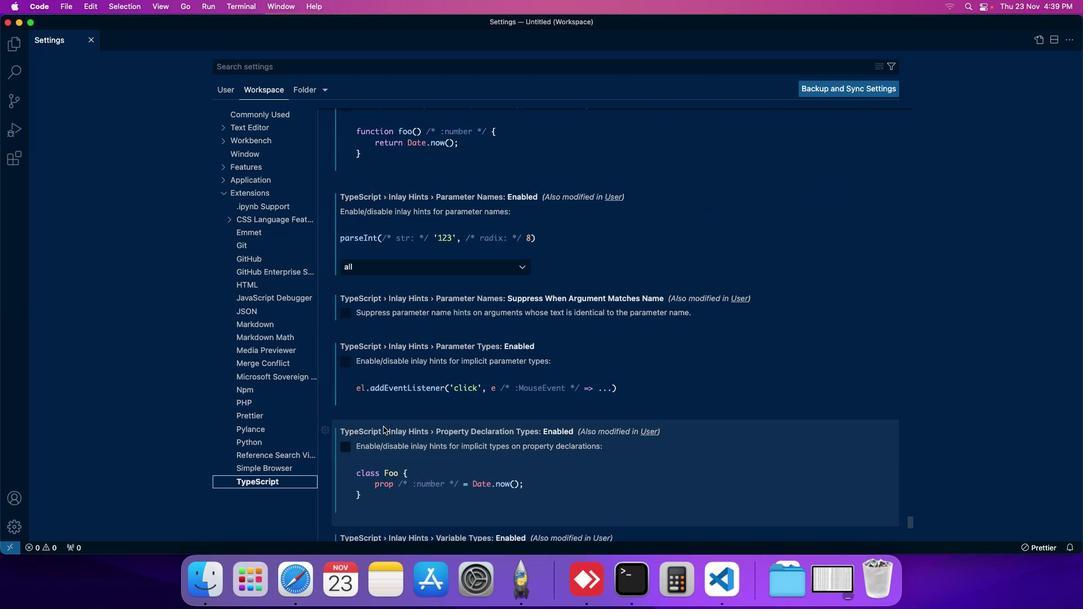 
Action: Mouse scrolled (383, 426) with delta (0, 0)
Screenshot: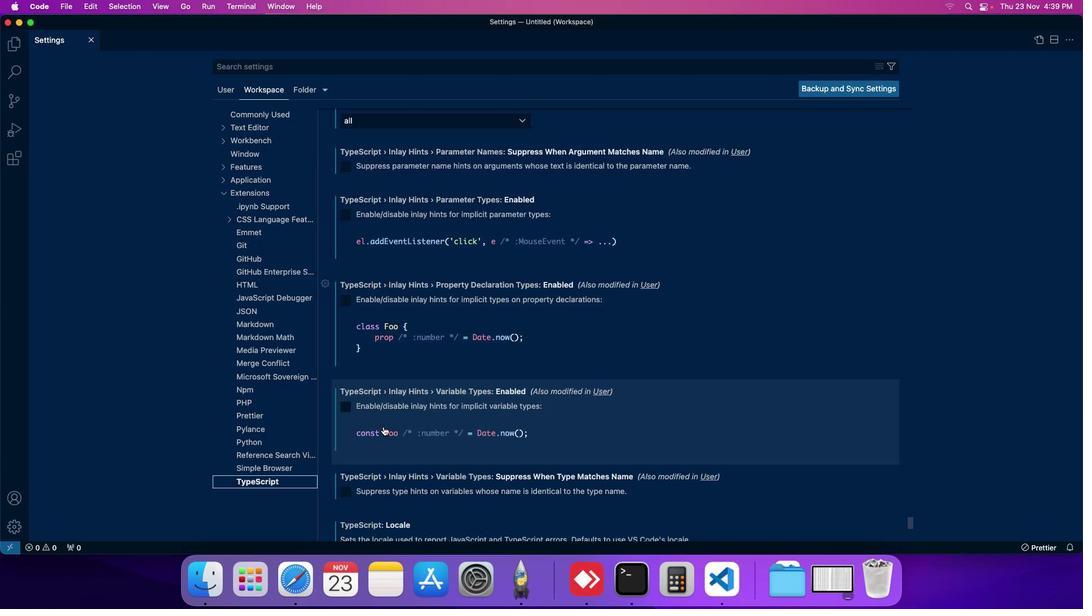 
Action: Mouse scrolled (383, 426) with delta (0, 0)
Screenshot: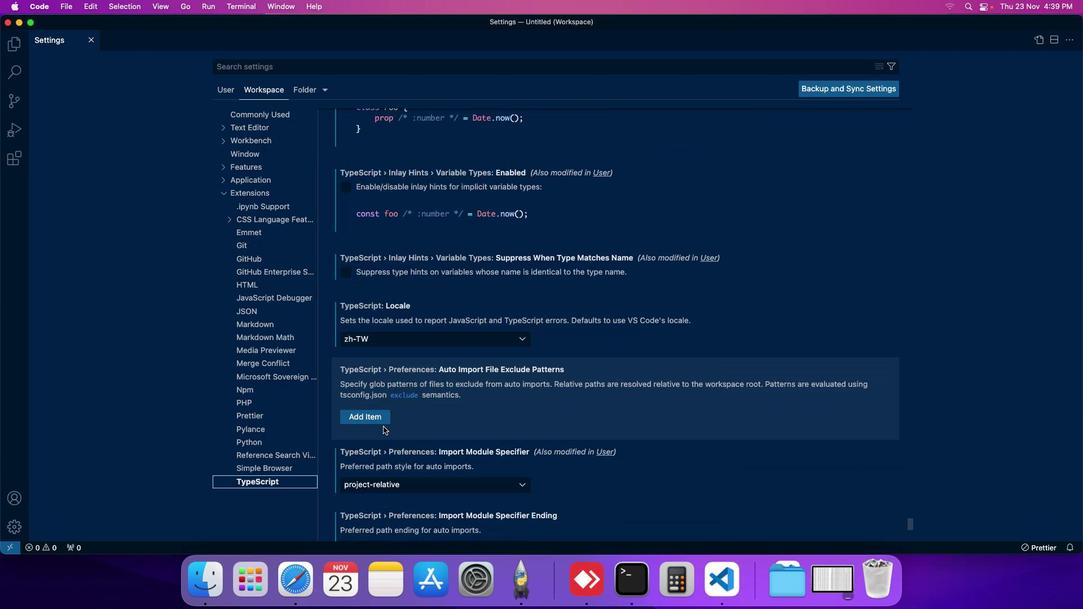 
Action: Mouse scrolled (383, 426) with delta (0, 0)
Screenshot: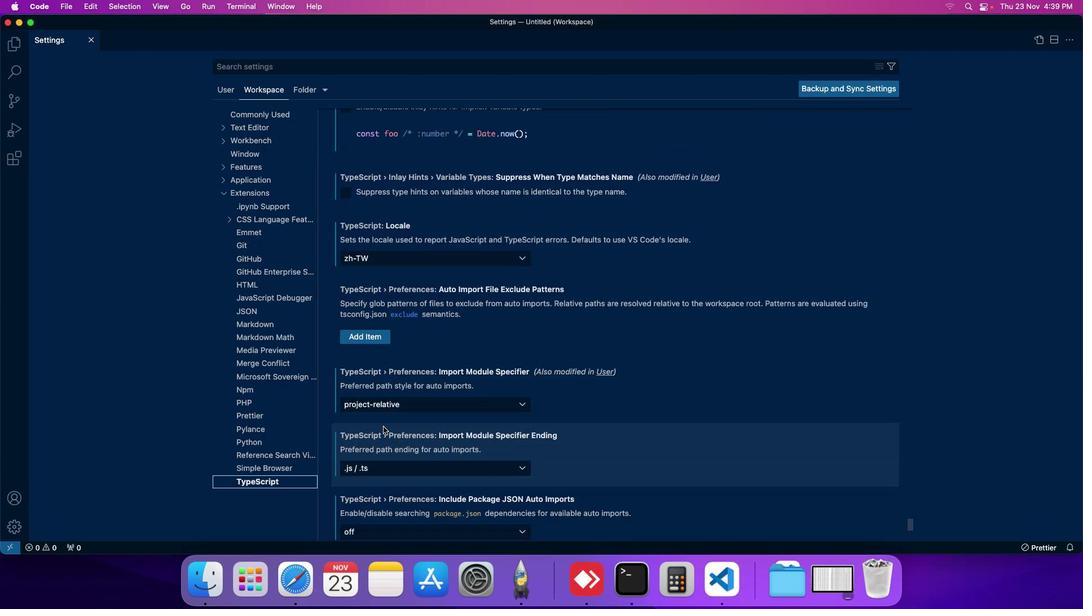 
Action: Mouse scrolled (383, 426) with delta (0, 0)
Screenshot: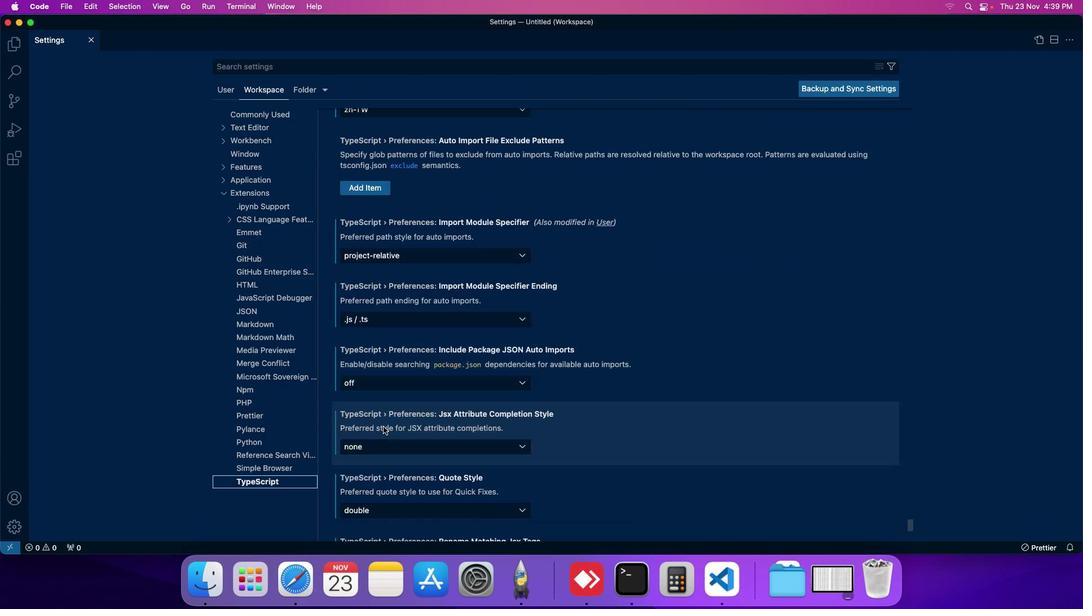 
Action: Mouse scrolled (383, 426) with delta (0, 0)
Screenshot: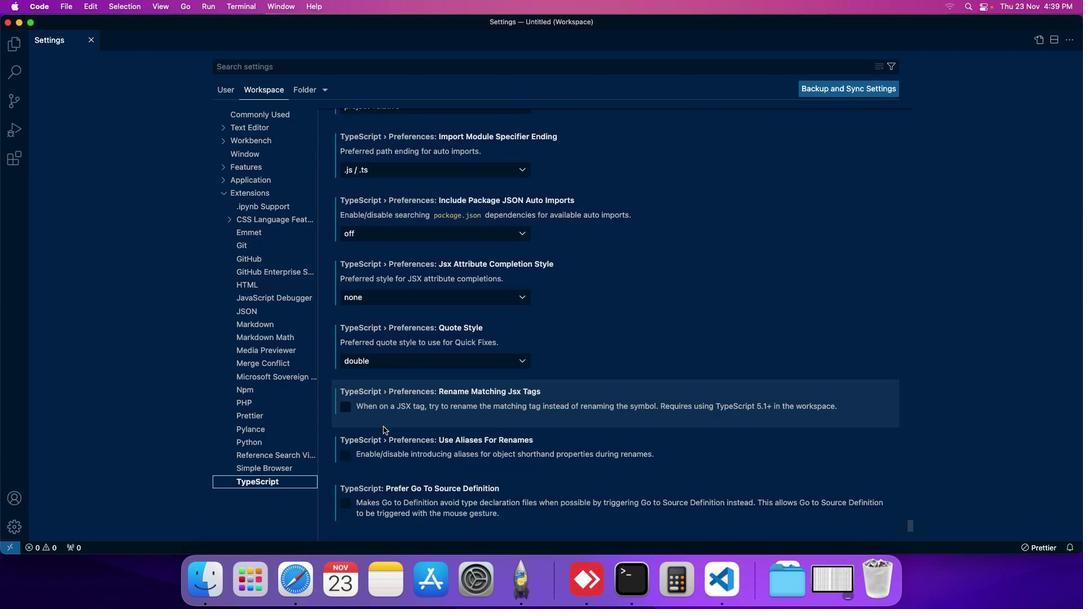 
Action: Mouse scrolled (383, 426) with delta (0, 0)
Screenshot: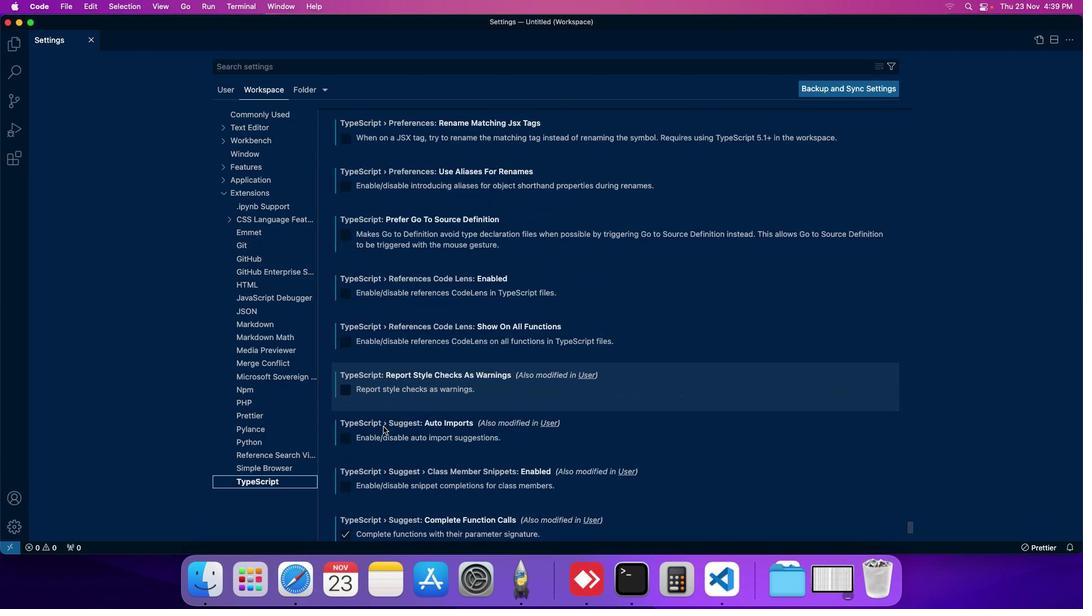 
Action: Mouse scrolled (383, 426) with delta (0, 0)
Screenshot: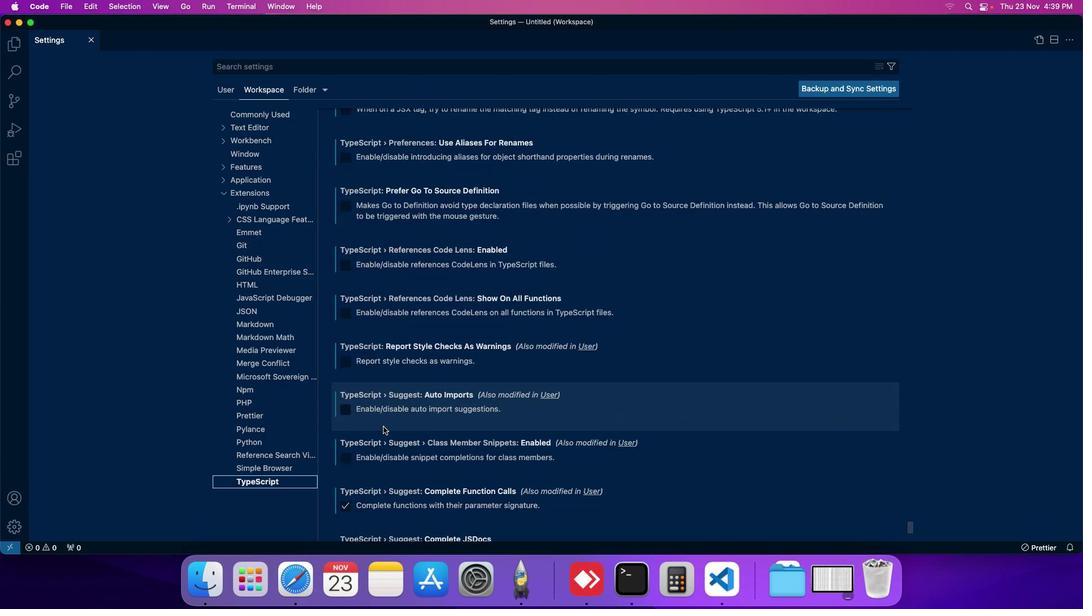 
Action: Mouse scrolled (383, 426) with delta (0, 0)
Screenshot: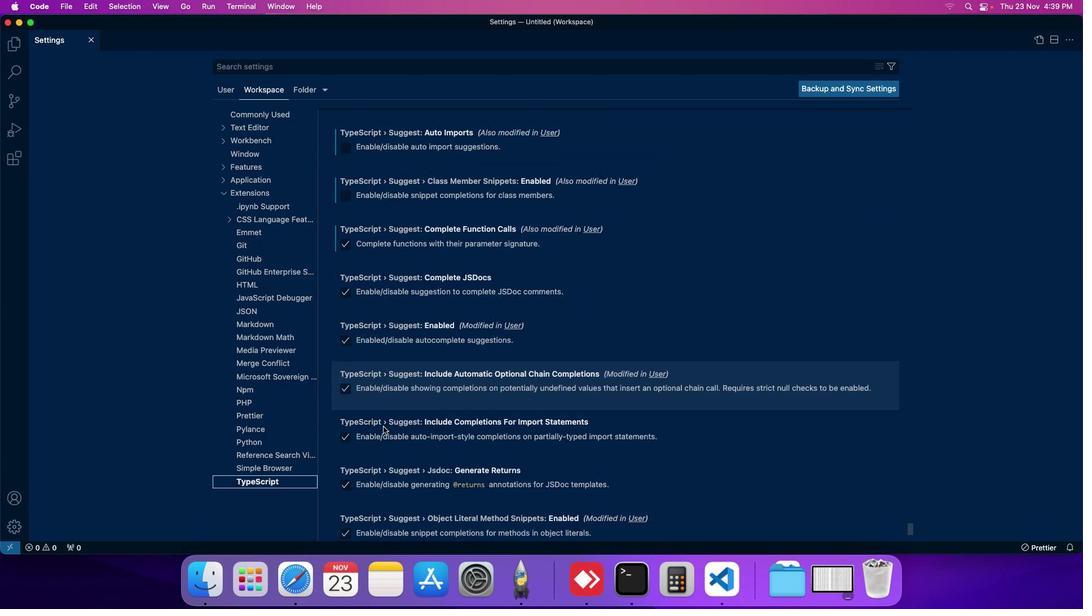 
Action: Mouse scrolled (383, 426) with delta (0, 0)
Screenshot: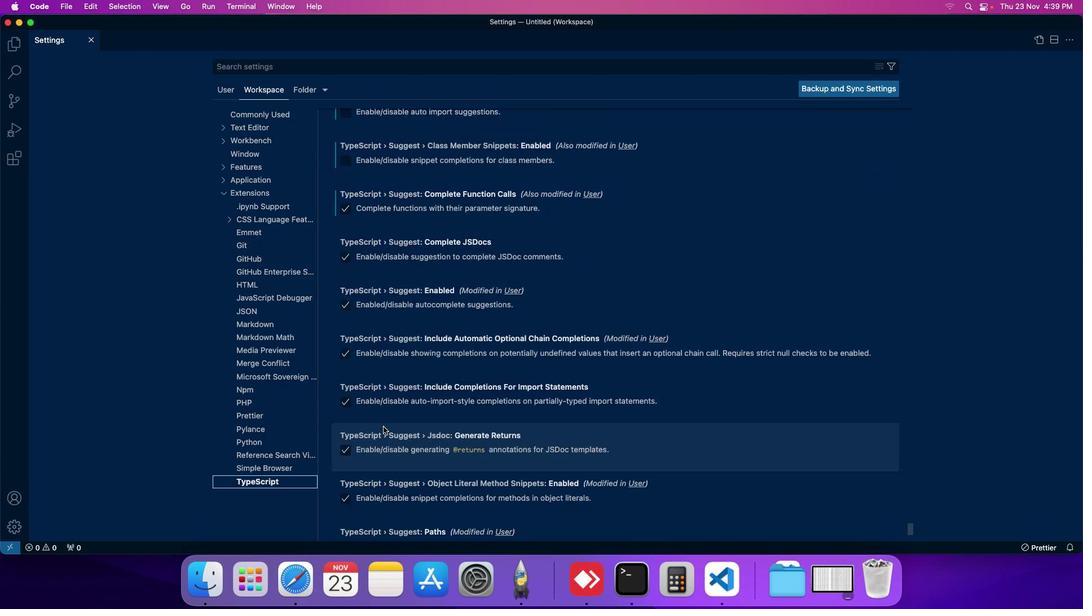 
Action: Mouse moved to (344, 212)
Screenshot: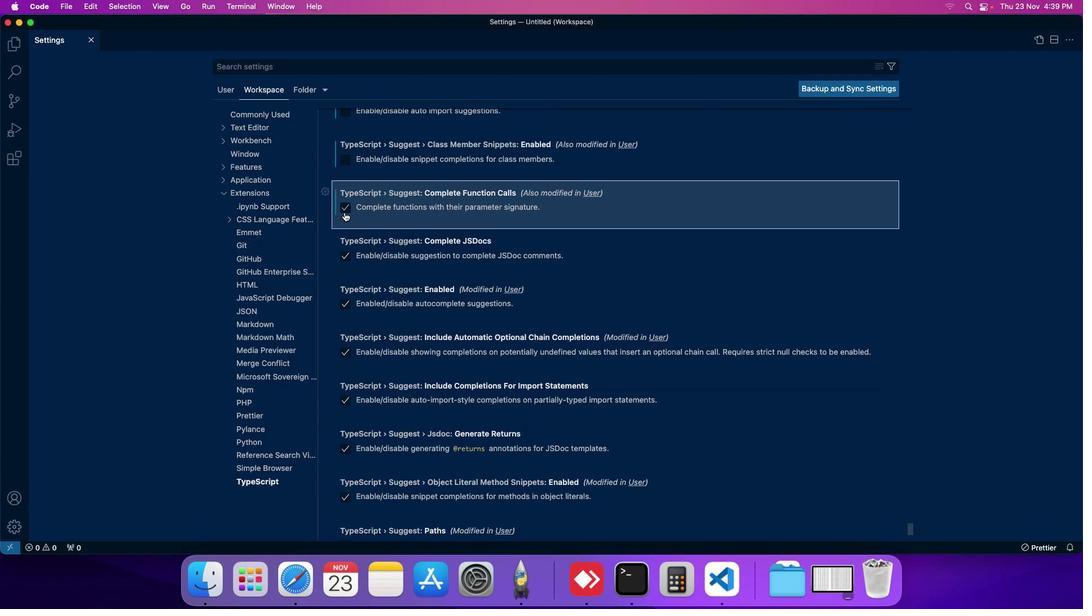 
Action: Mouse pressed left at (344, 212)
Screenshot: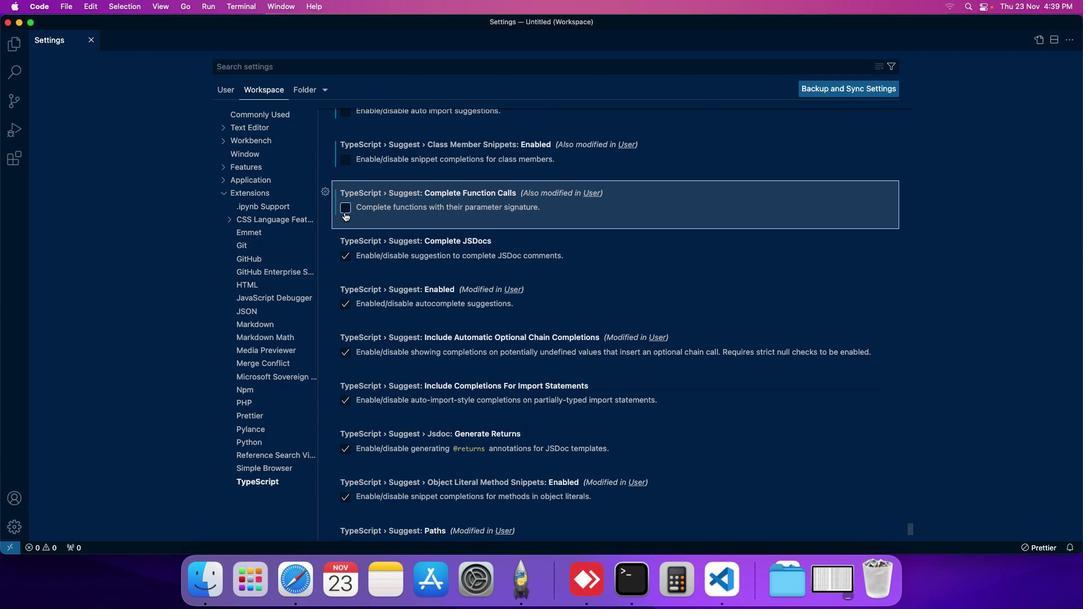 
Action: Mouse moved to (348, 213)
Screenshot: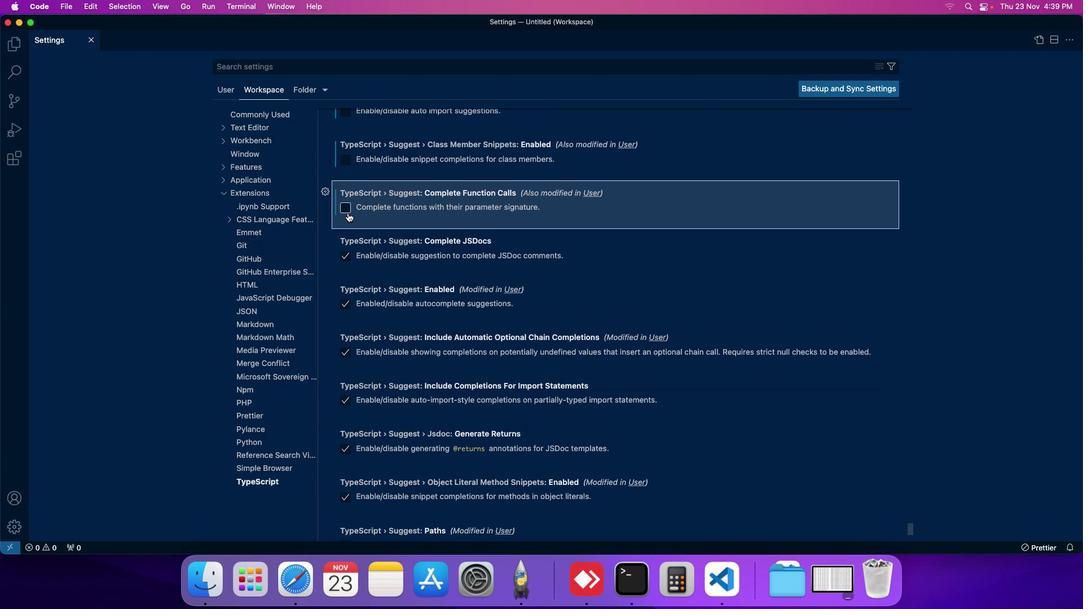 
